 Task: Look for space in Naldurg, India from 12th June, 2023 to 15th June, 2023 for 2 adults in price range Rs.10000 to Rs.15000. Place can be entire place with 1  bedroom having 1 bed and 1 bathroom. Property type can be house, flat, guest house, hotel. Amenities needed are: washing machine. Booking option can be shelf check-in. Required host language is English.
Action: Mouse moved to (425, 68)
Screenshot: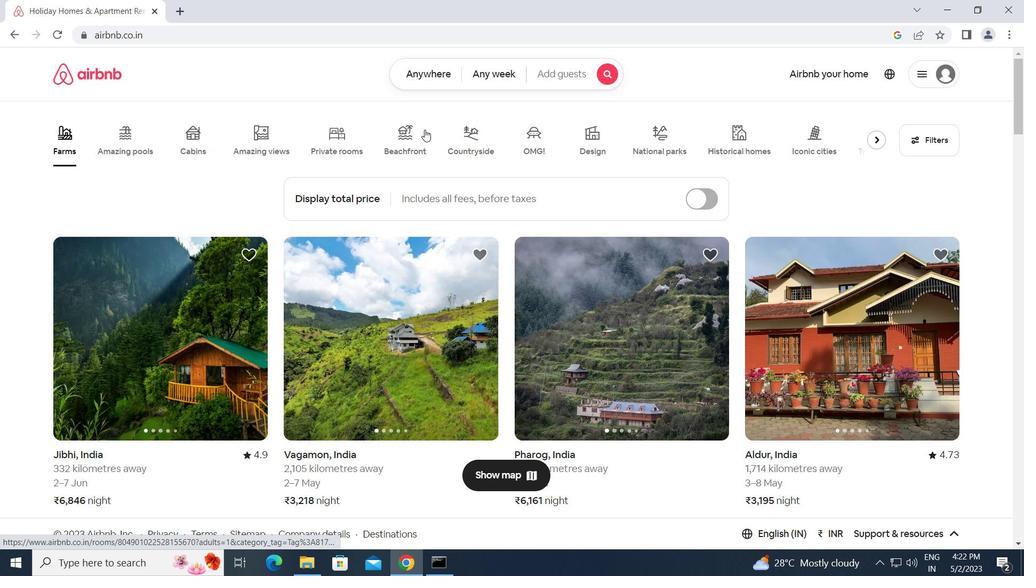 
Action: Mouse pressed left at (425, 68)
Screenshot: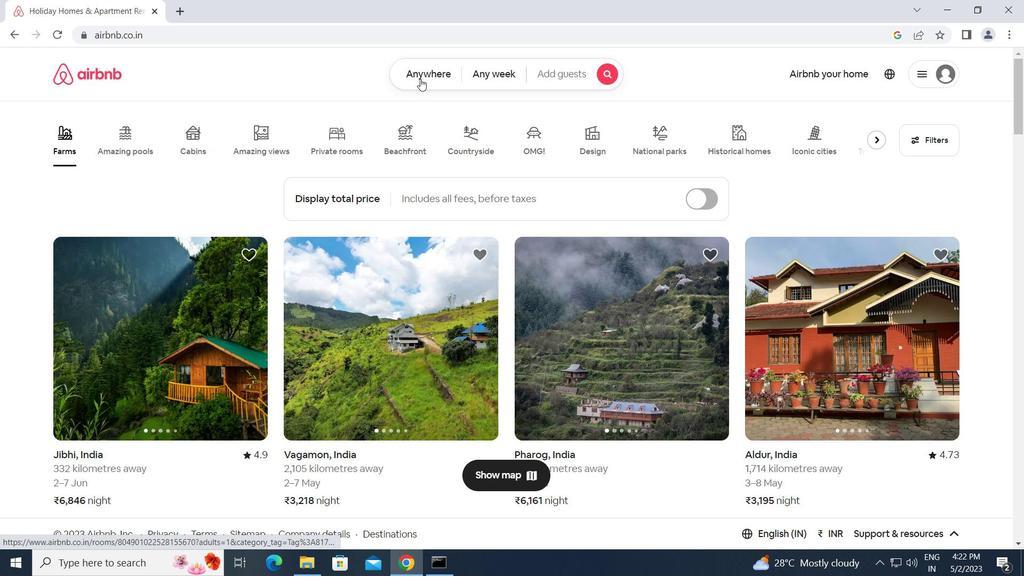 
Action: Mouse moved to (368, 112)
Screenshot: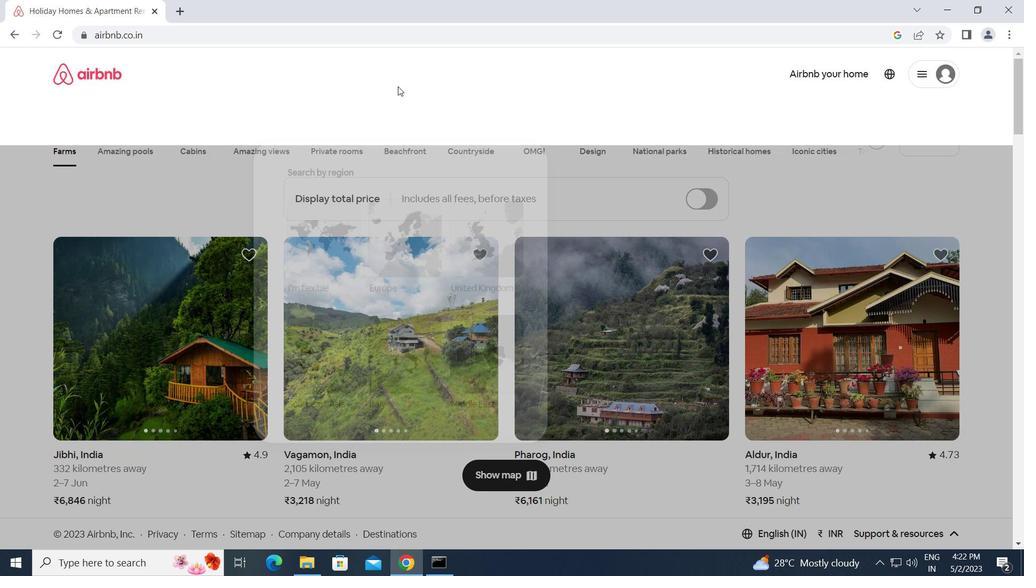 
Action: Mouse pressed left at (368, 112)
Screenshot: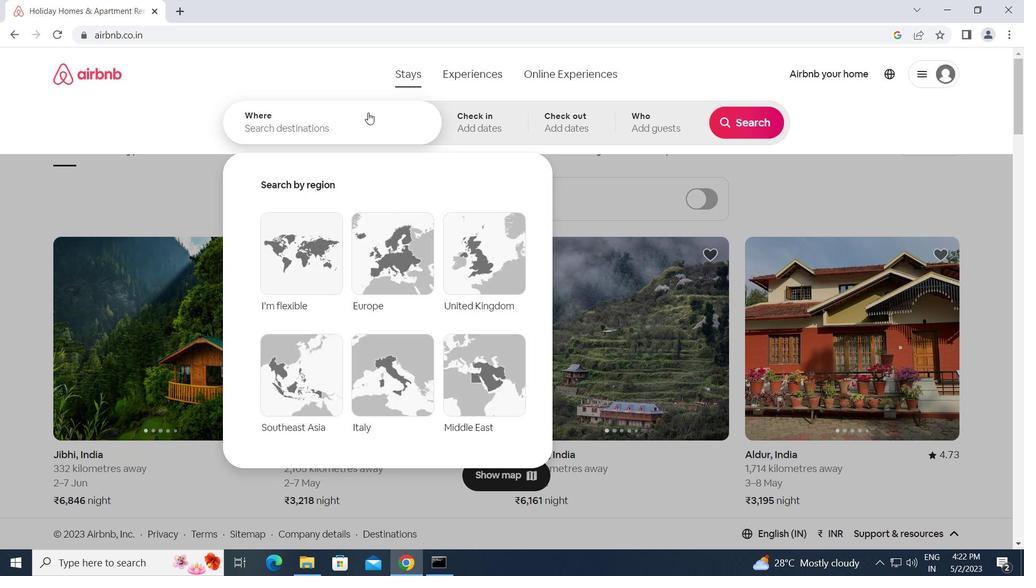 
Action: Mouse moved to (368, 113)
Screenshot: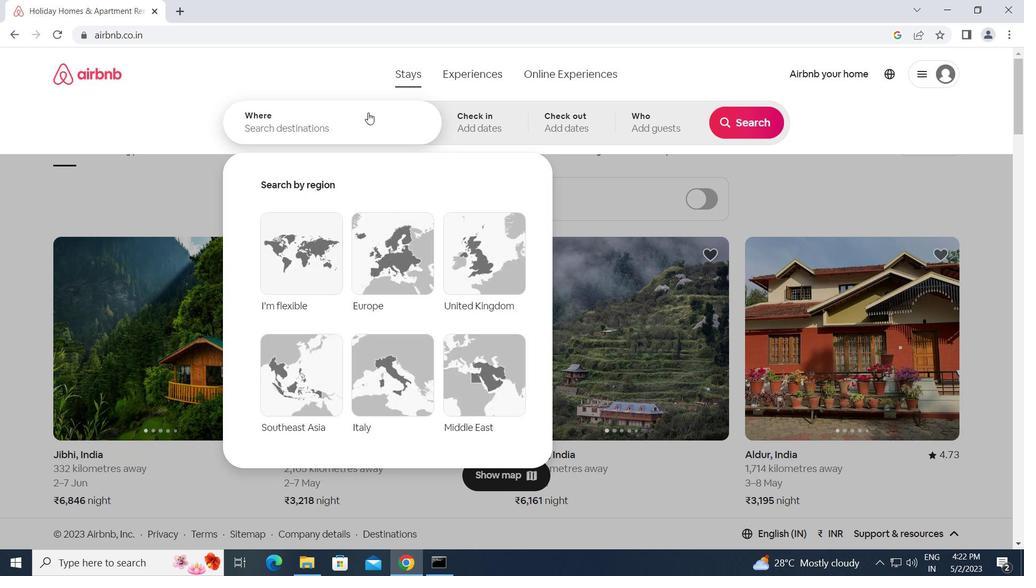 
Action: Key pressed n<Key.caps_lock>aldurg,<Key.space><Key.caps_lock>i<Key.caps_lock>ndia<Key.enter>
Screenshot: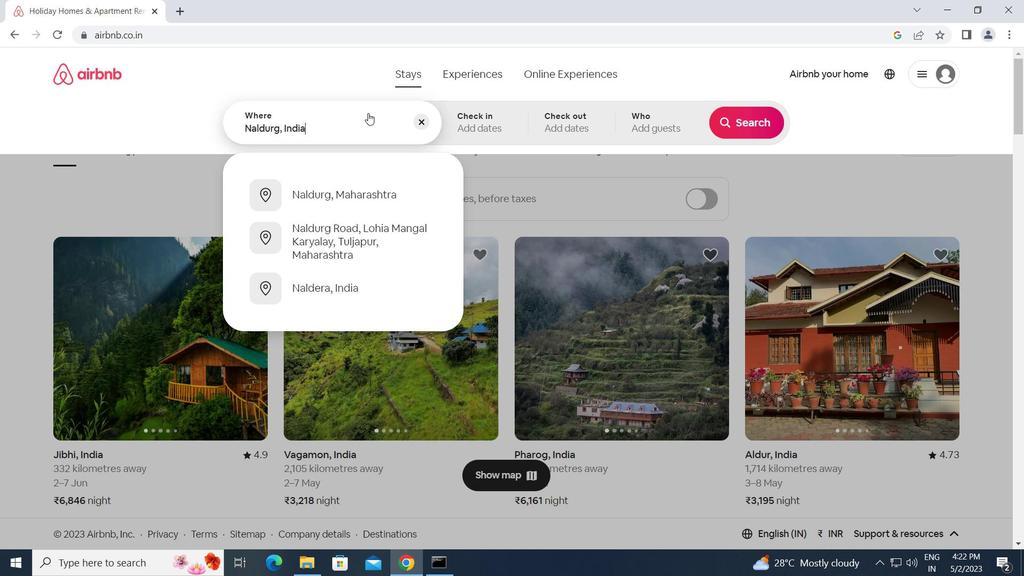 
Action: Mouse moved to (564, 352)
Screenshot: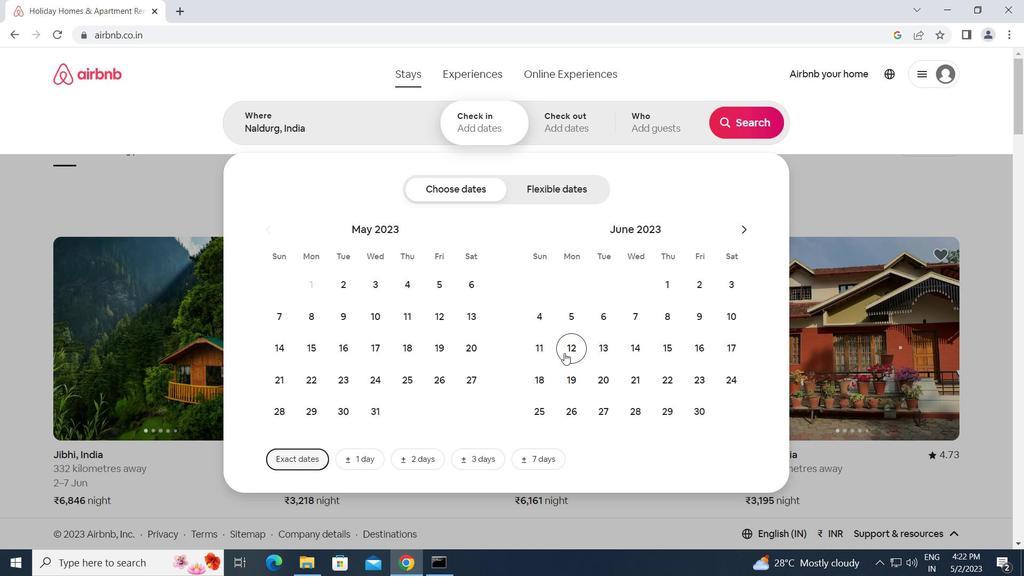 
Action: Mouse pressed left at (564, 352)
Screenshot: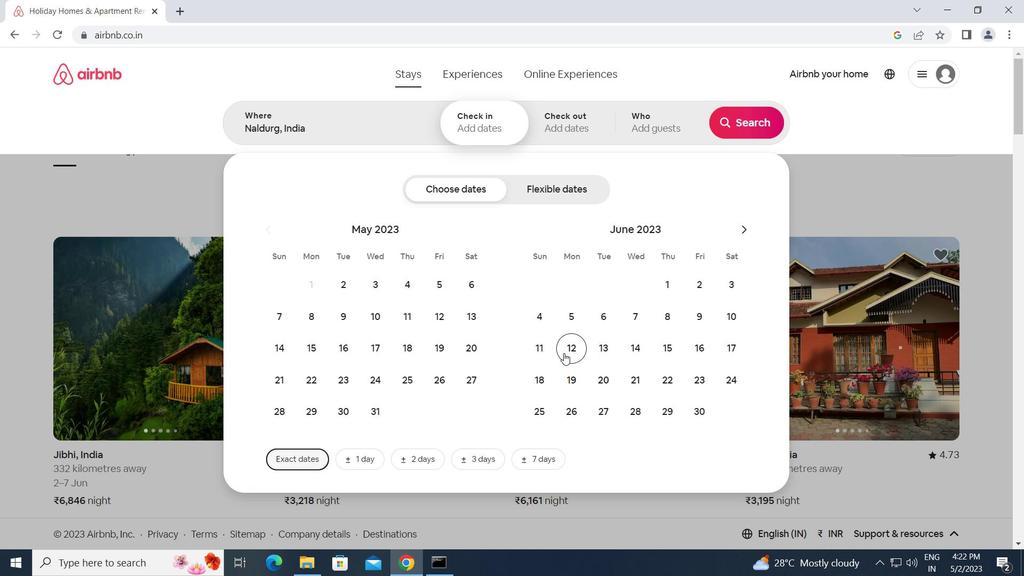 
Action: Mouse moved to (676, 346)
Screenshot: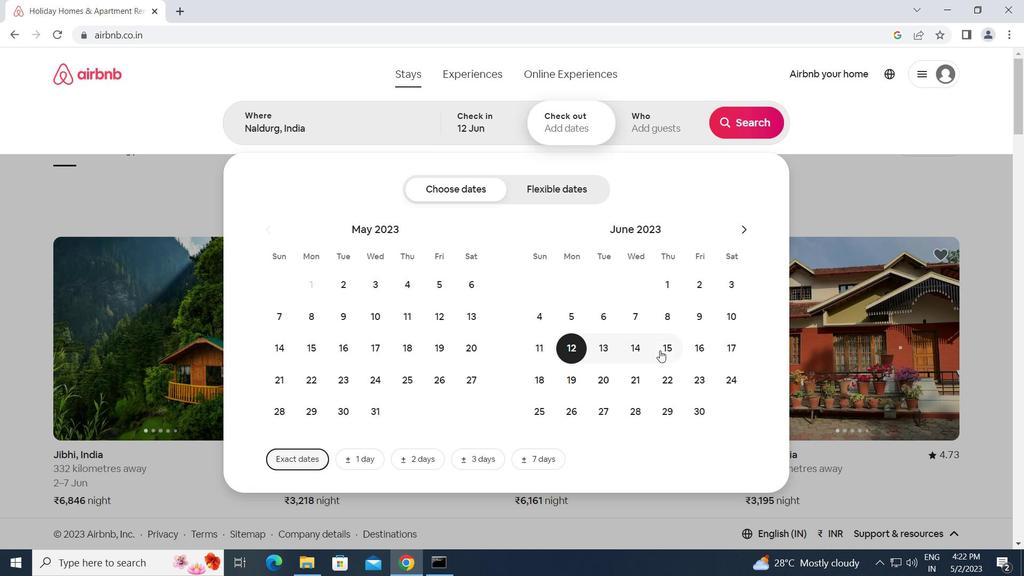 
Action: Mouse pressed left at (676, 346)
Screenshot: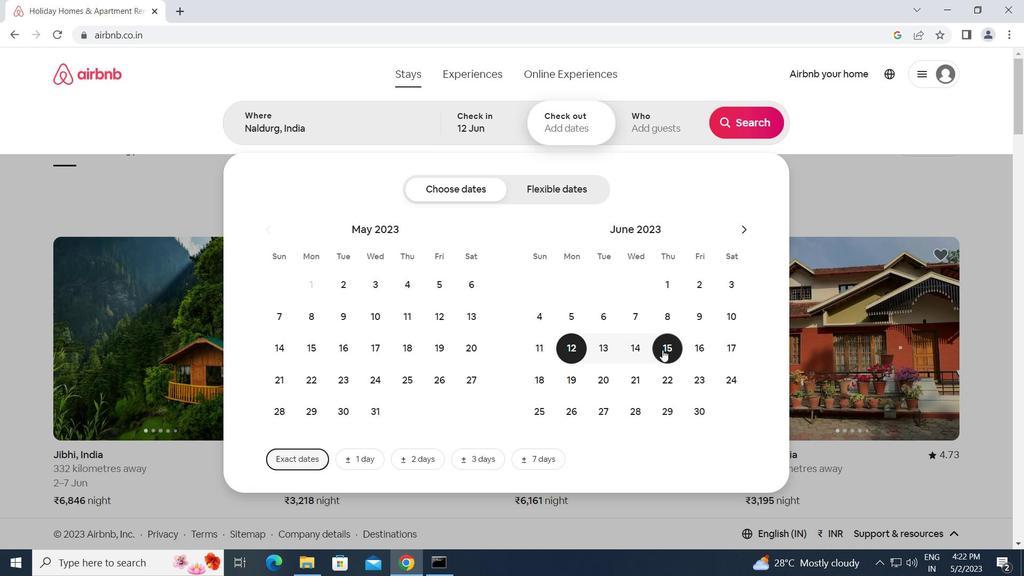 
Action: Mouse moved to (669, 123)
Screenshot: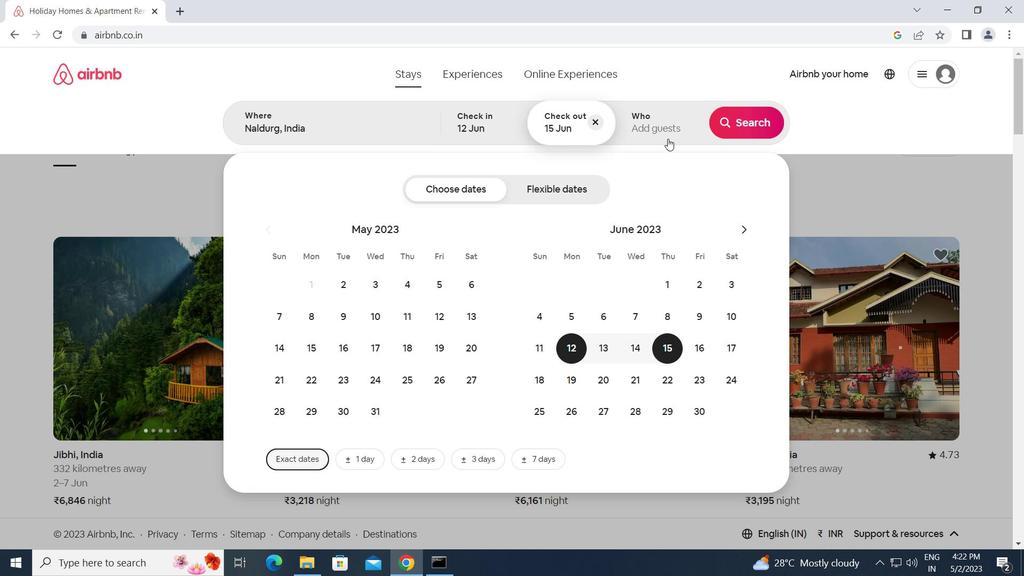 
Action: Mouse pressed left at (669, 123)
Screenshot: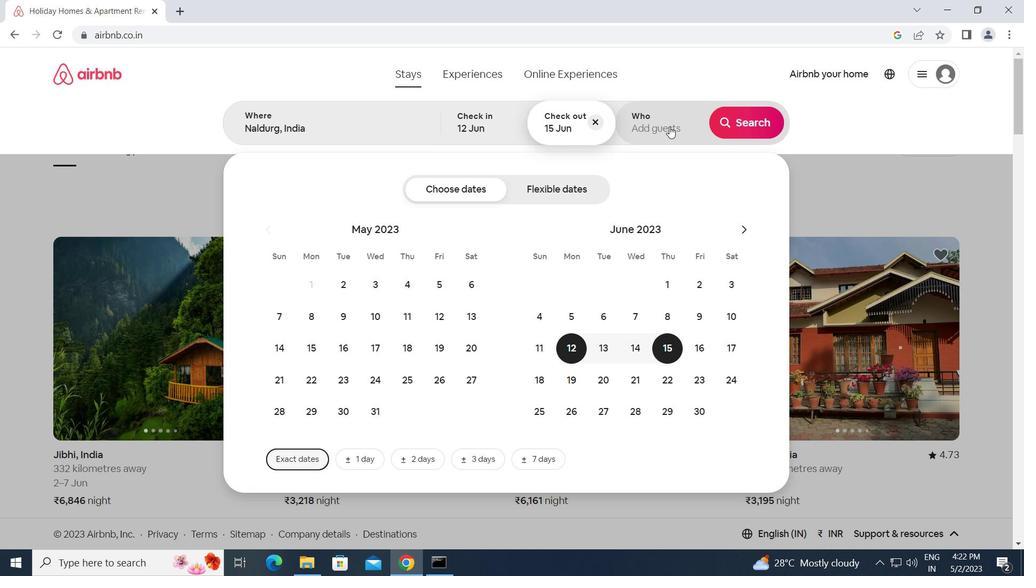 
Action: Mouse moved to (757, 195)
Screenshot: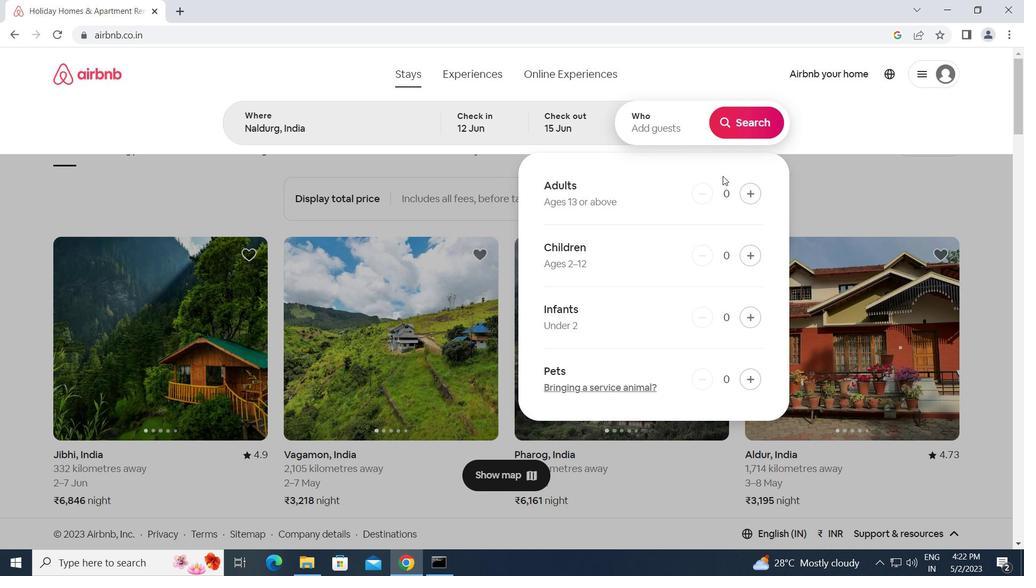 
Action: Mouse pressed left at (757, 195)
Screenshot: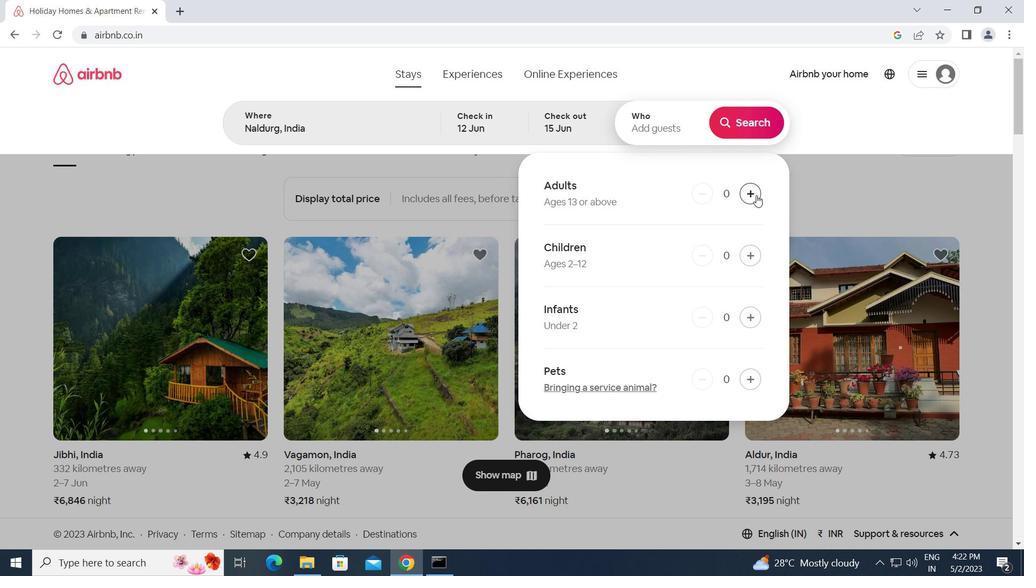 
Action: Mouse pressed left at (757, 195)
Screenshot: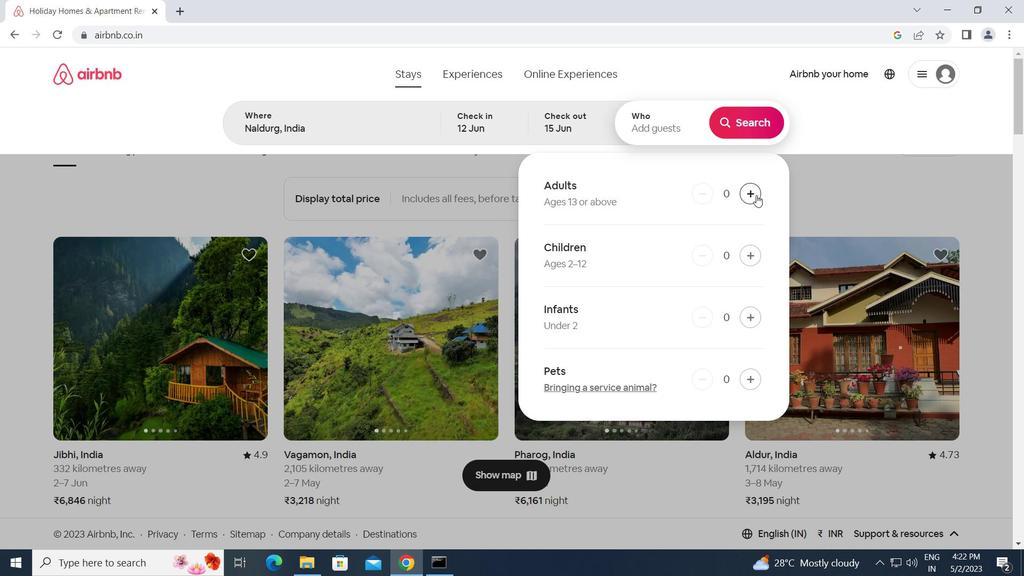 
Action: Mouse moved to (755, 109)
Screenshot: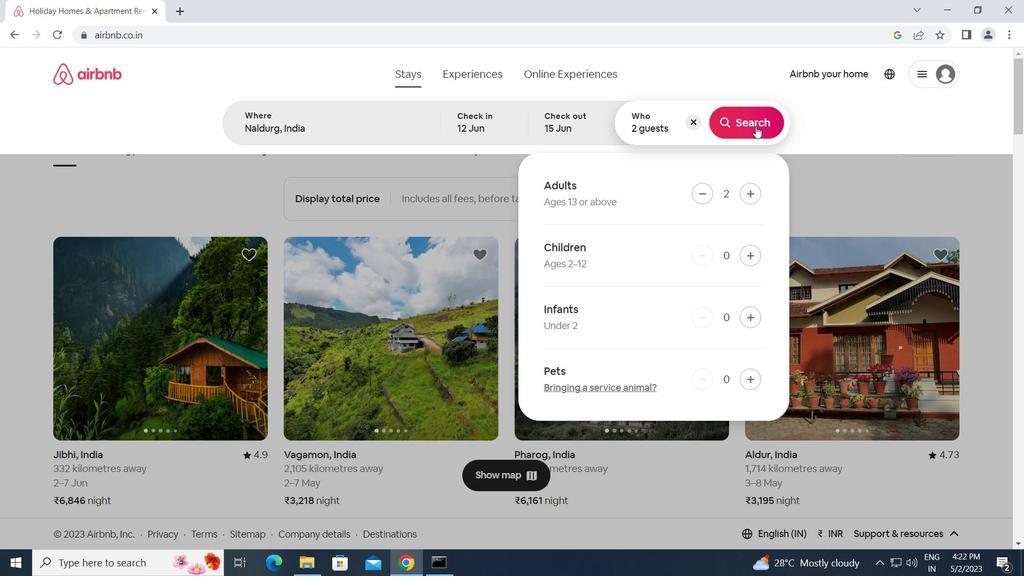 
Action: Mouse pressed left at (755, 109)
Screenshot: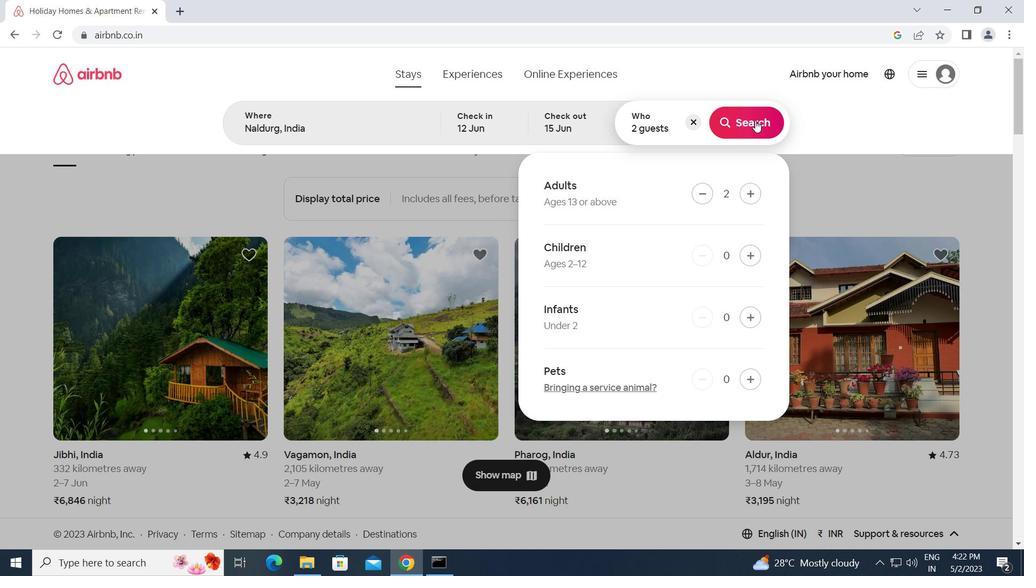 
Action: Mouse moved to (947, 120)
Screenshot: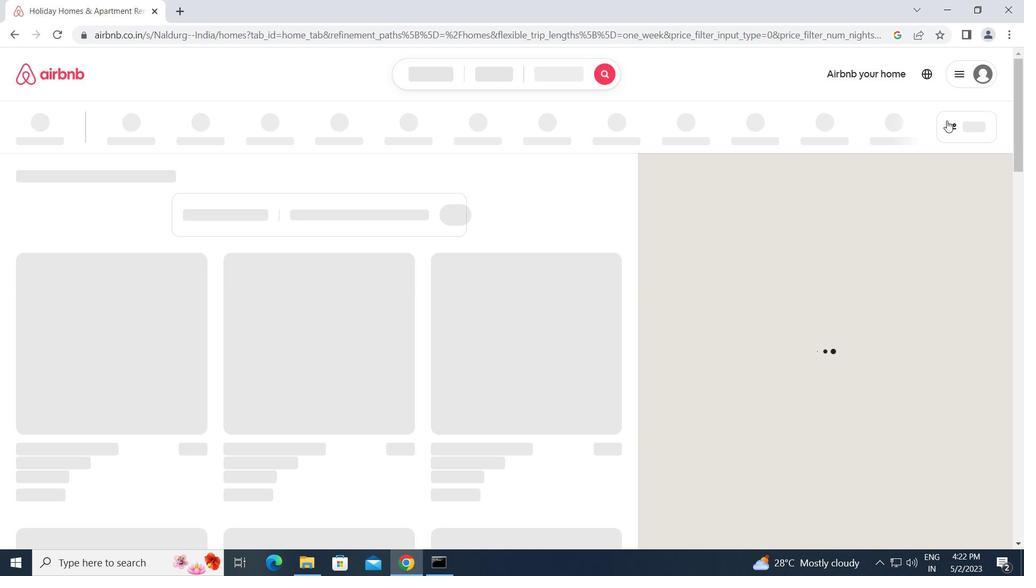 
Action: Mouse pressed left at (947, 120)
Screenshot: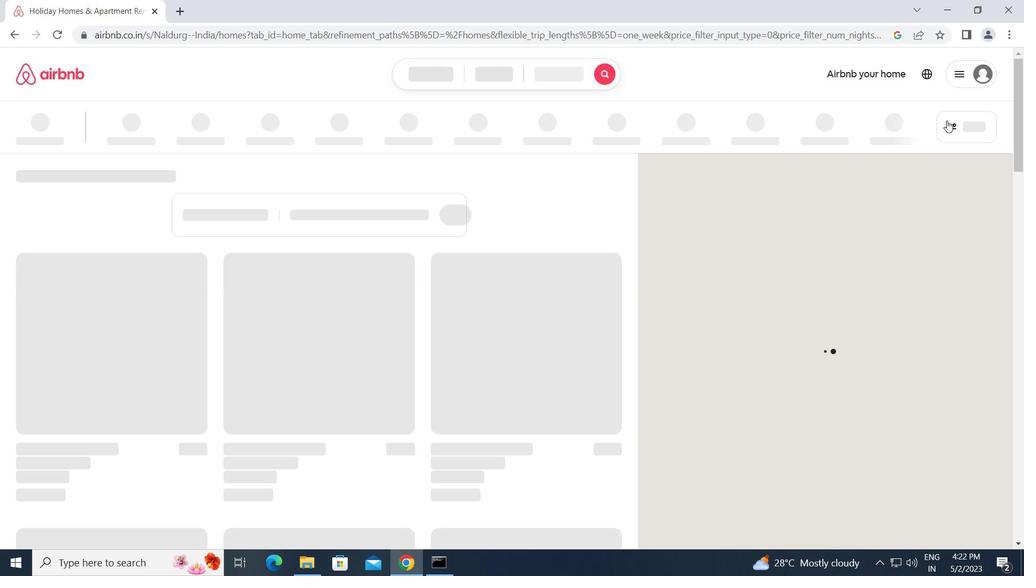 
Action: Mouse moved to (331, 298)
Screenshot: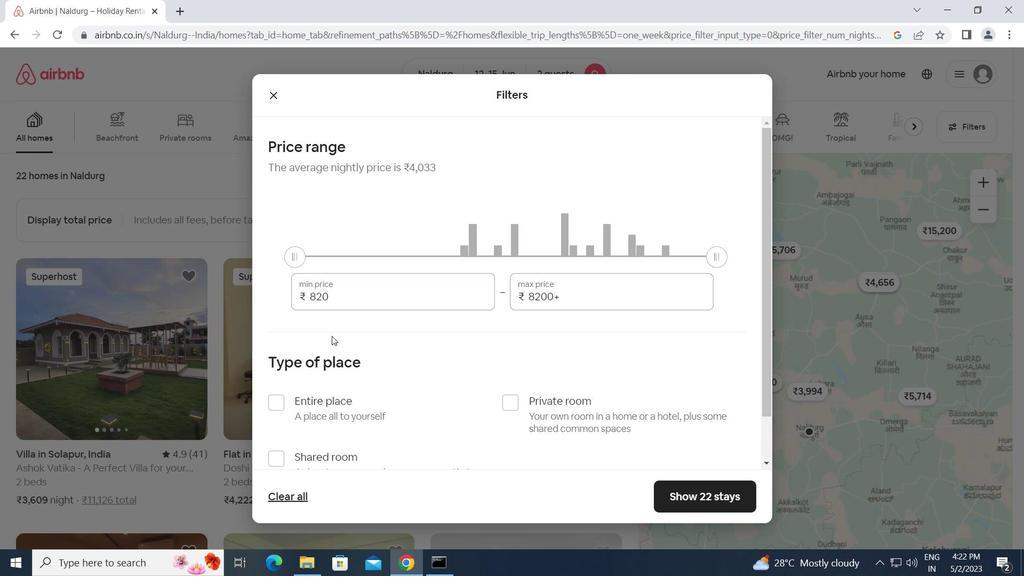 
Action: Mouse pressed left at (331, 298)
Screenshot: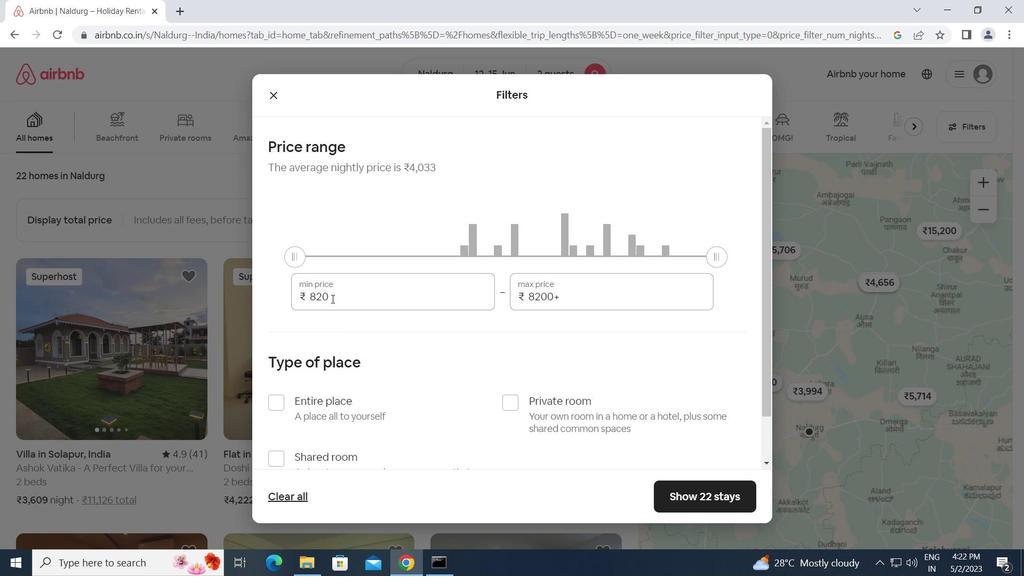 
Action: Mouse moved to (285, 299)
Screenshot: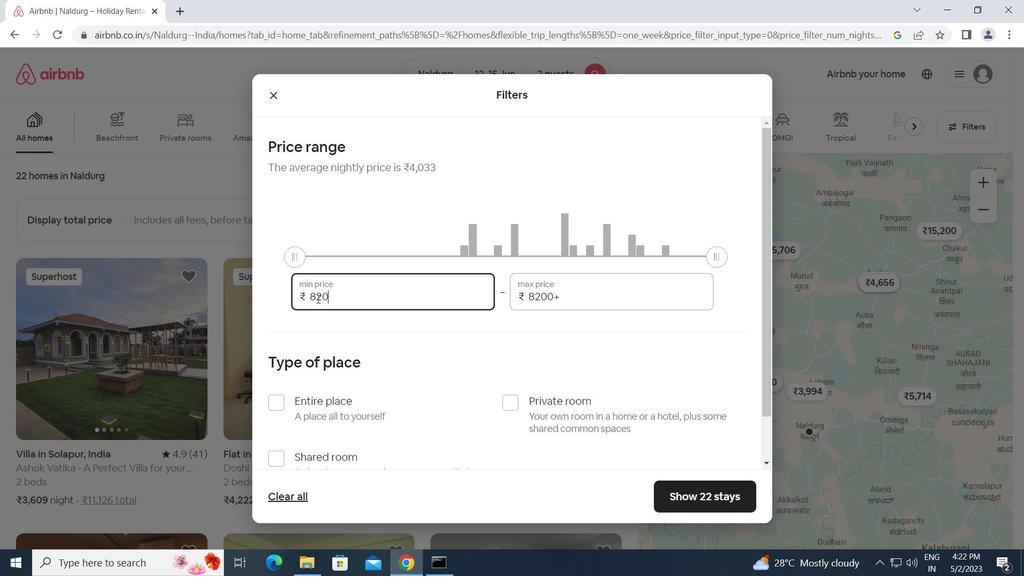 
Action: Key pressed 10000<Key.tab>15000
Screenshot: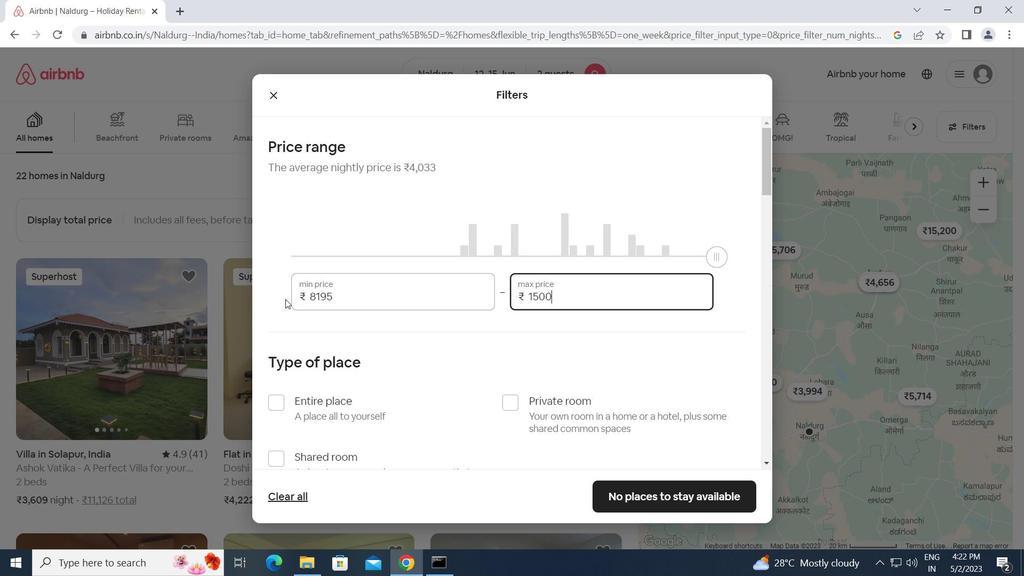 
Action: Mouse moved to (275, 400)
Screenshot: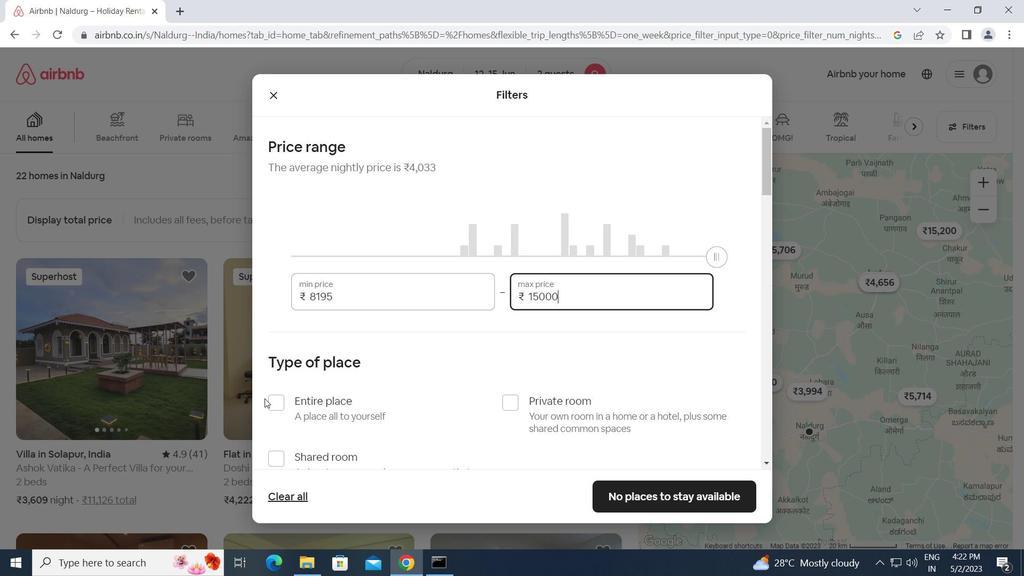 
Action: Mouse pressed left at (275, 400)
Screenshot: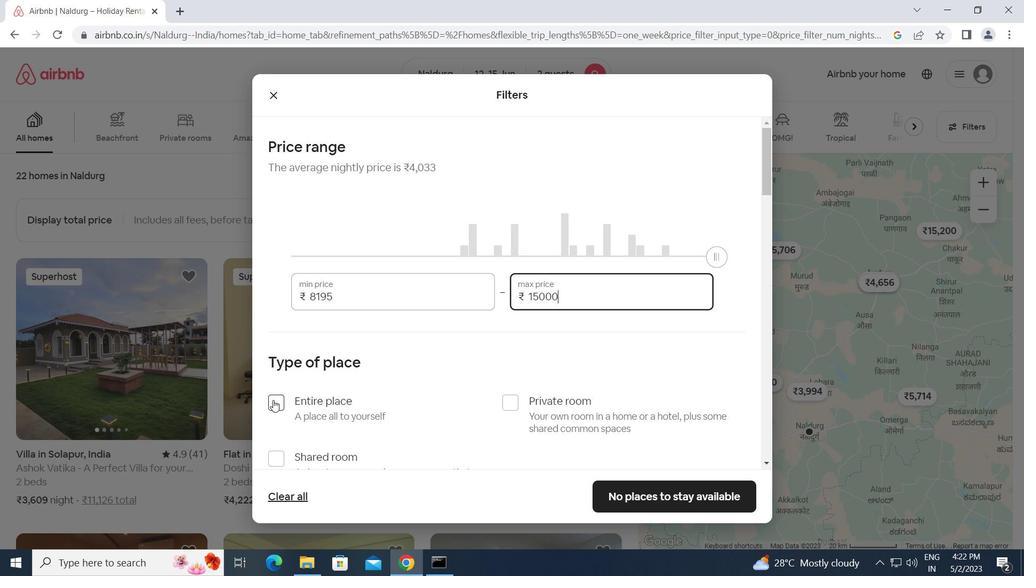 
Action: Mouse moved to (382, 391)
Screenshot: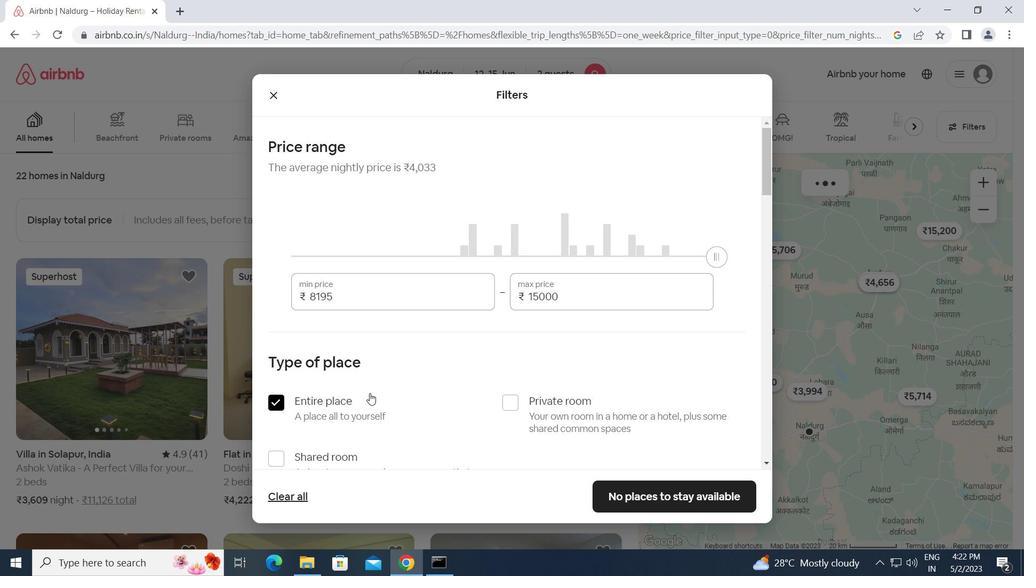 
Action: Mouse scrolled (382, 391) with delta (0, 0)
Screenshot: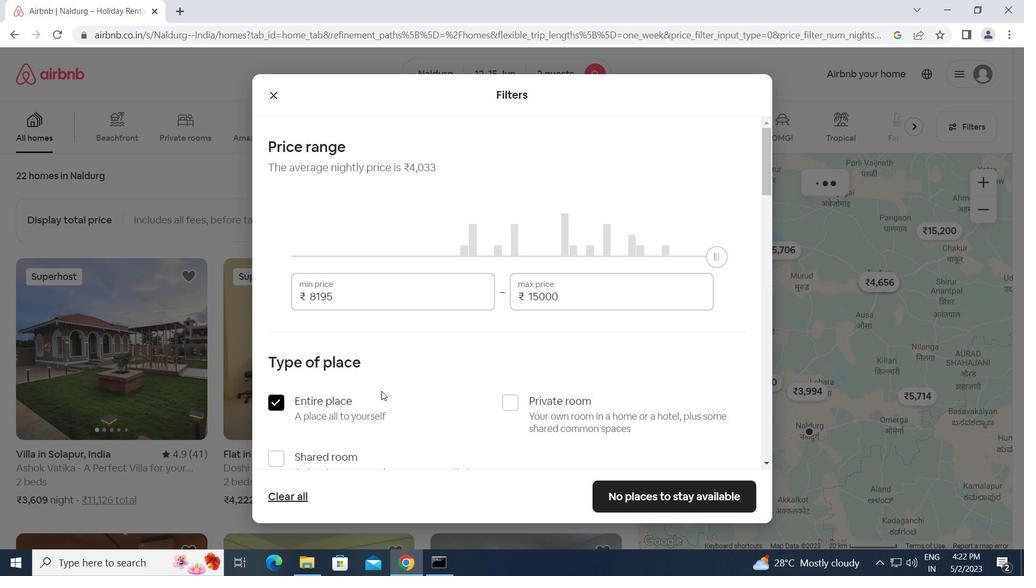 
Action: Mouse scrolled (382, 391) with delta (0, 0)
Screenshot: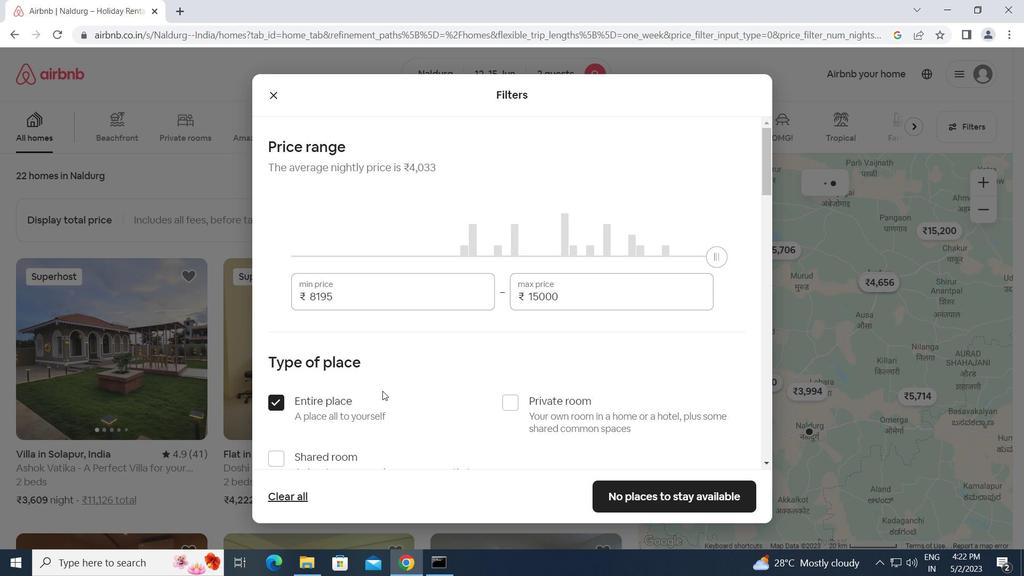 
Action: Mouse moved to (478, 353)
Screenshot: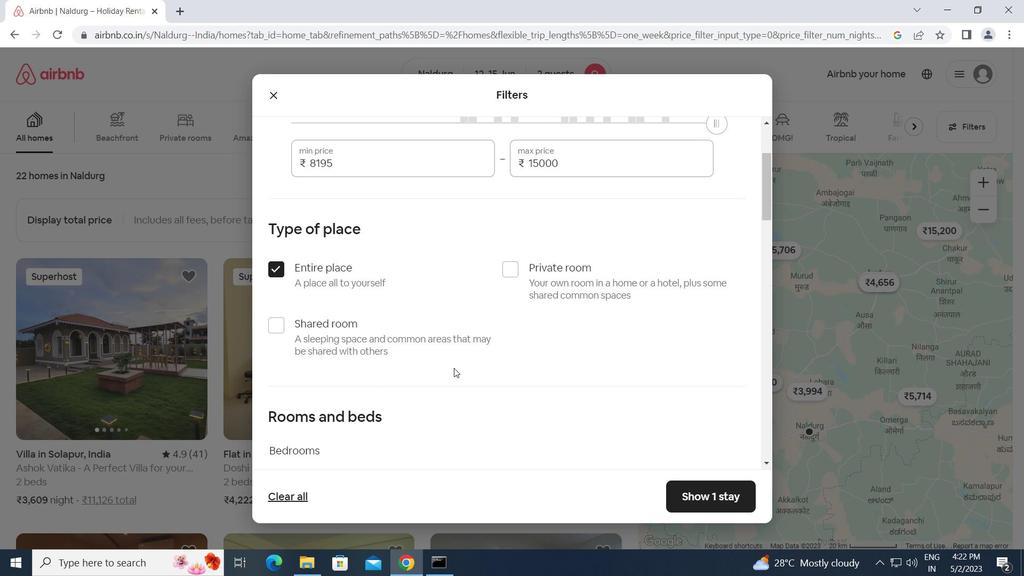 
Action: Mouse scrolled (478, 352) with delta (0, 0)
Screenshot: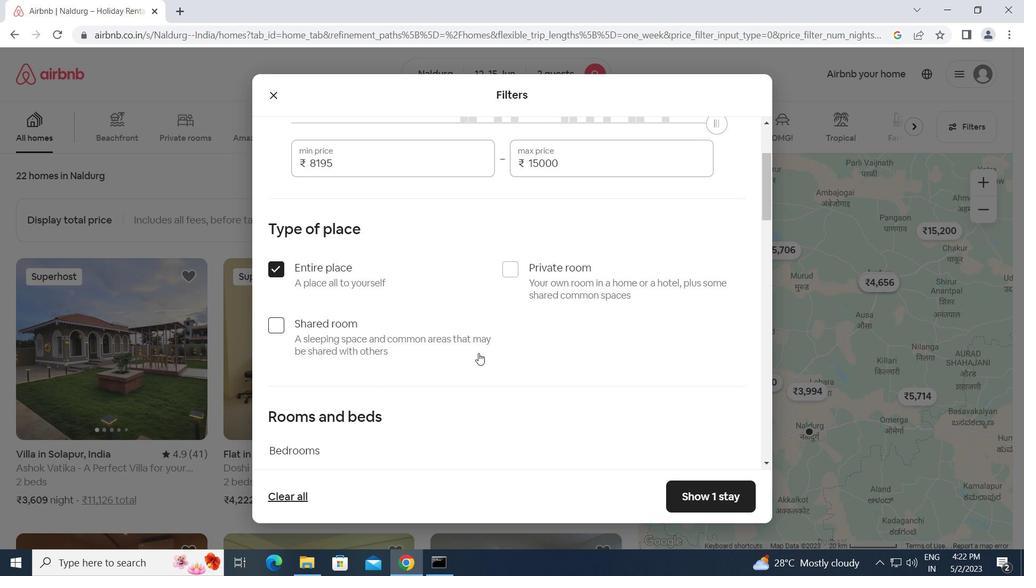 
Action: Mouse scrolled (478, 352) with delta (0, 0)
Screenshot: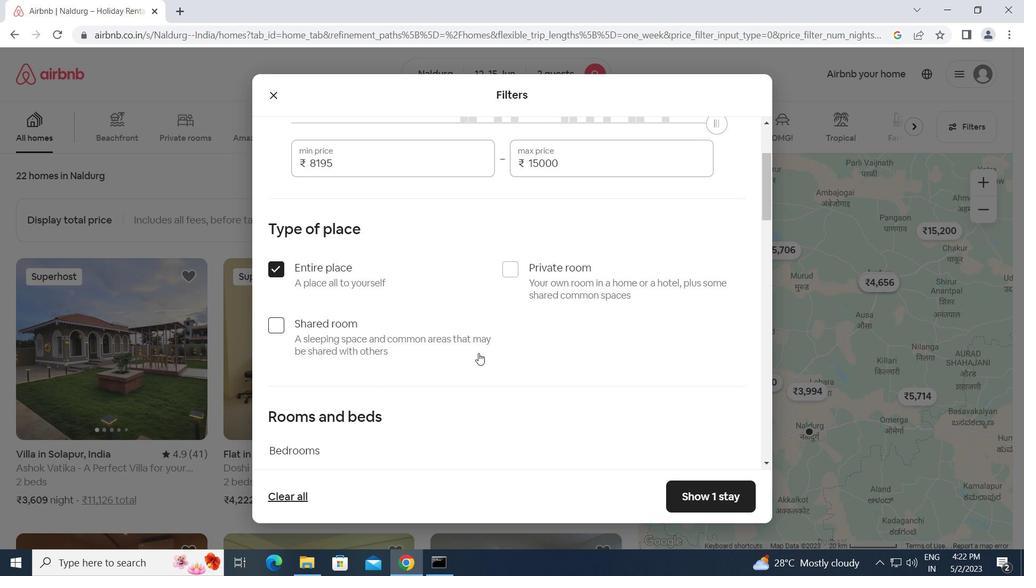 
Action: Mouse scrolled (478, 352) with delta (0, 0)
Screenshot: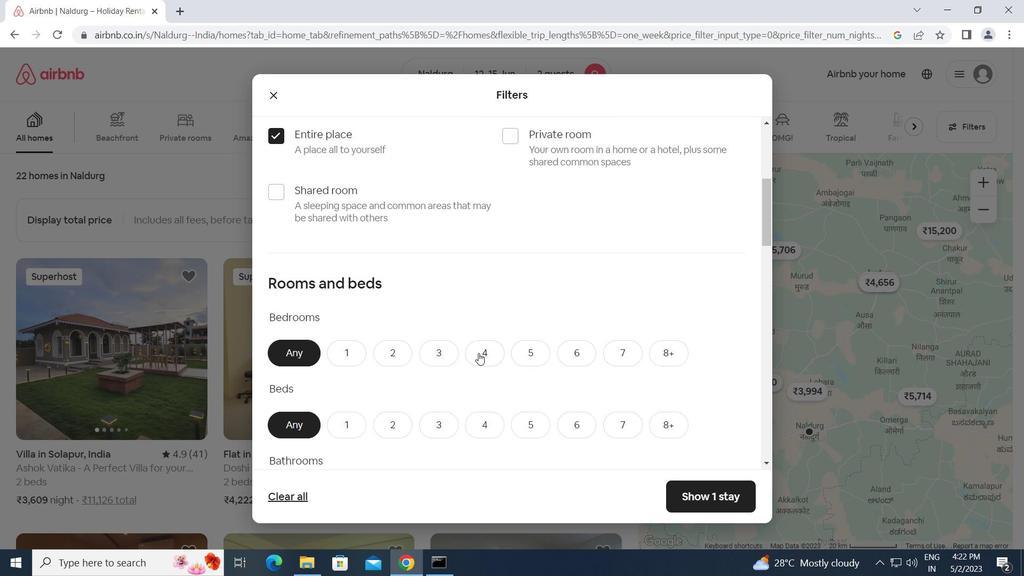 
Action: Mouse moved to (342, 281)
Screenshot: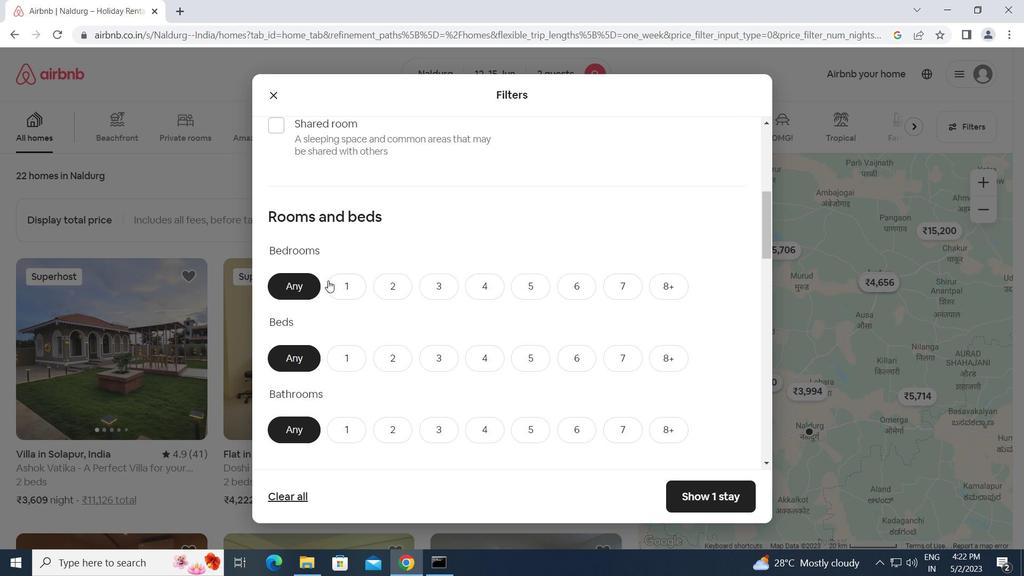 
Action: Mouse pressed left at (342, 281)
Screenshot: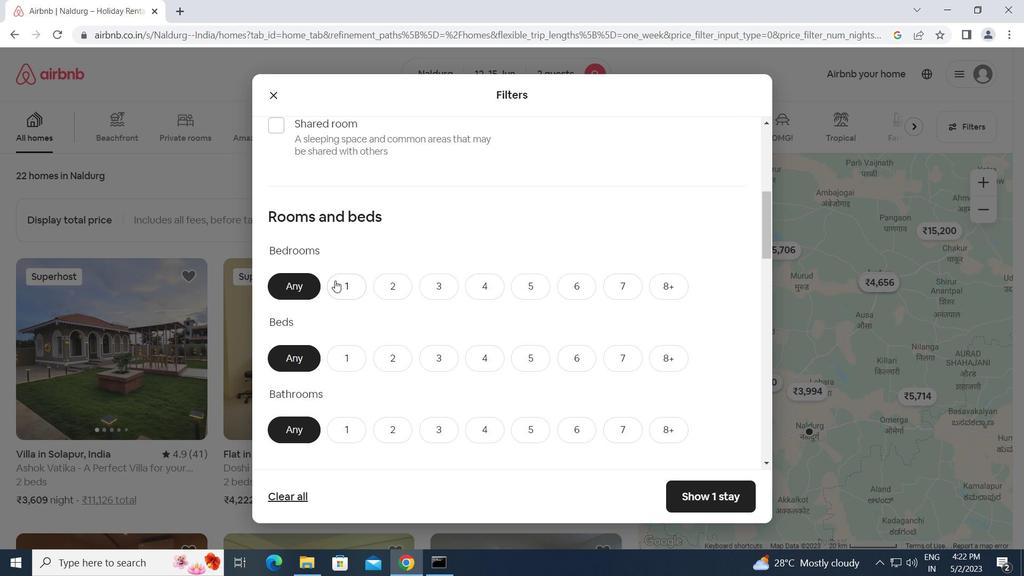 
Action: Mouse moved to (341, 350)
Screenshot: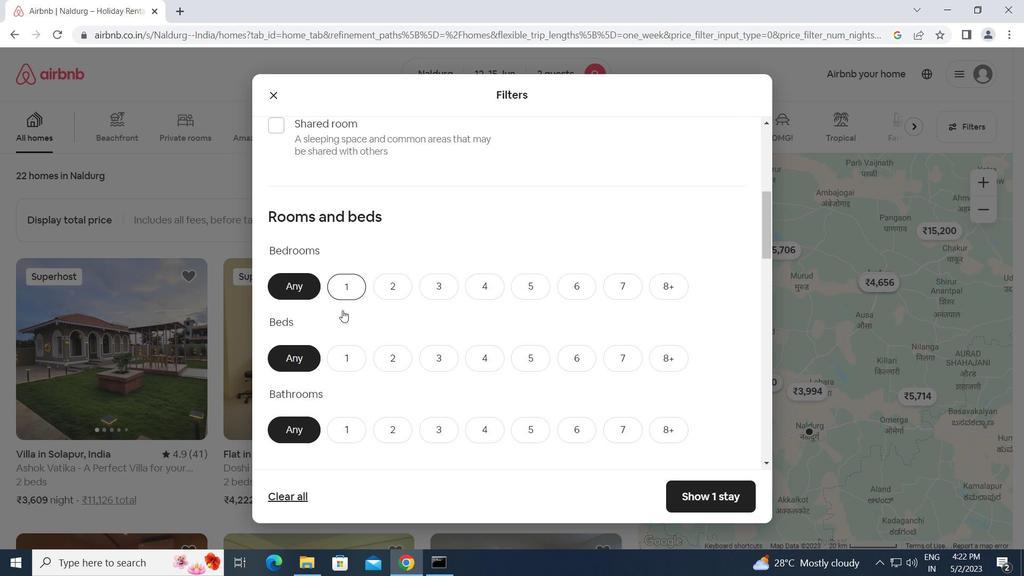 
Action: Mouse pressed left at (341, 350)
Screenshot: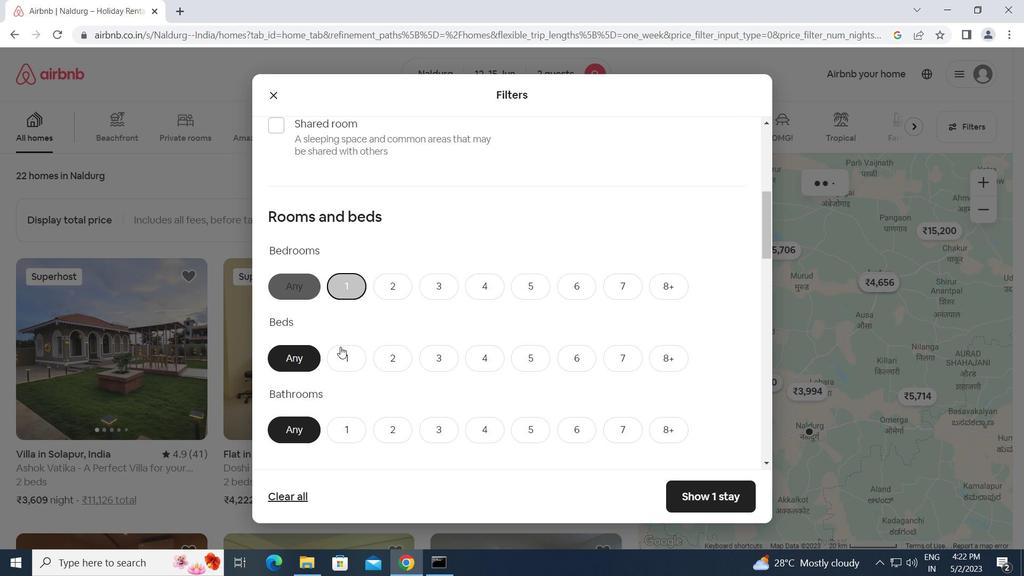 
Action: Mouse moved to (346, 428)
Screenshot: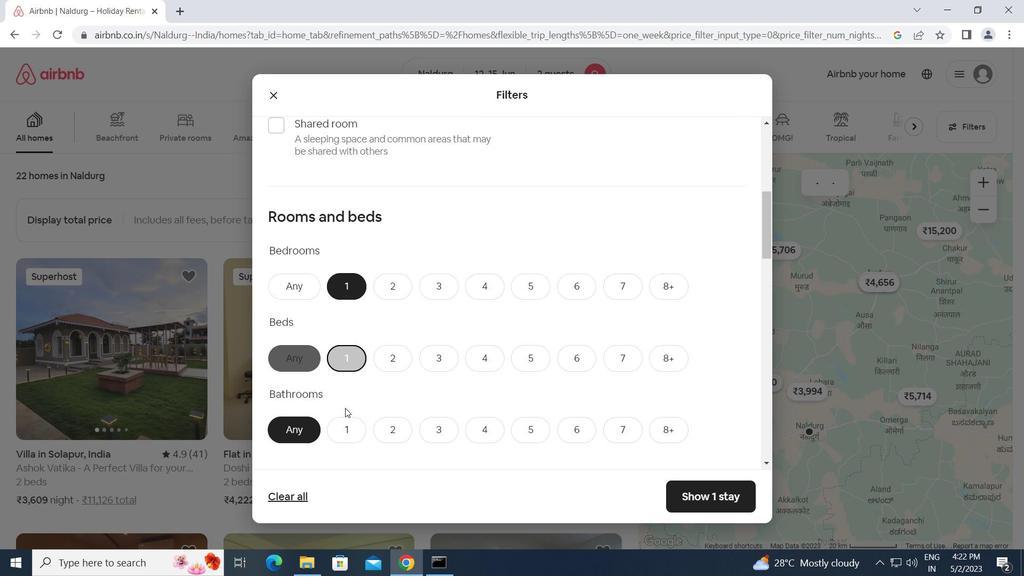 
Action: Mouse pressed left at (346, 428)
Screenshot: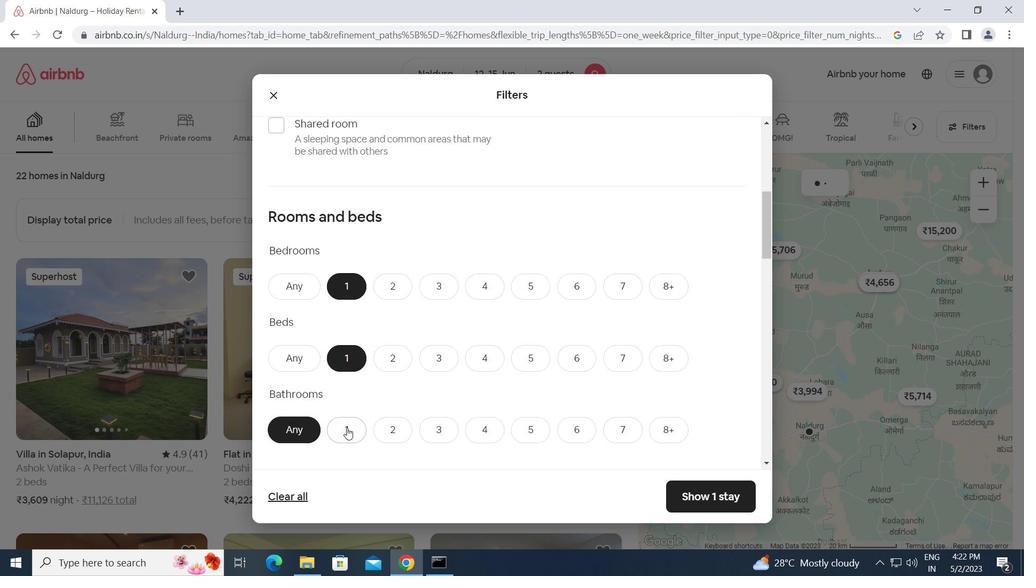 
Action: Mouse moved to (494, 394)
Screenshot: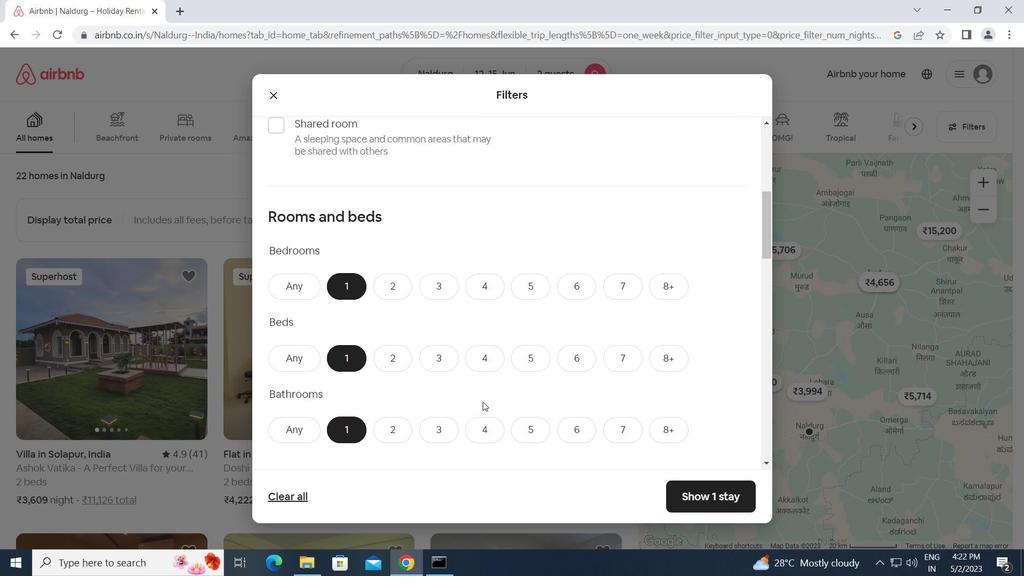 
Action: Mouse scrolled (494, 393) with delta (0, 0)
Screenshot: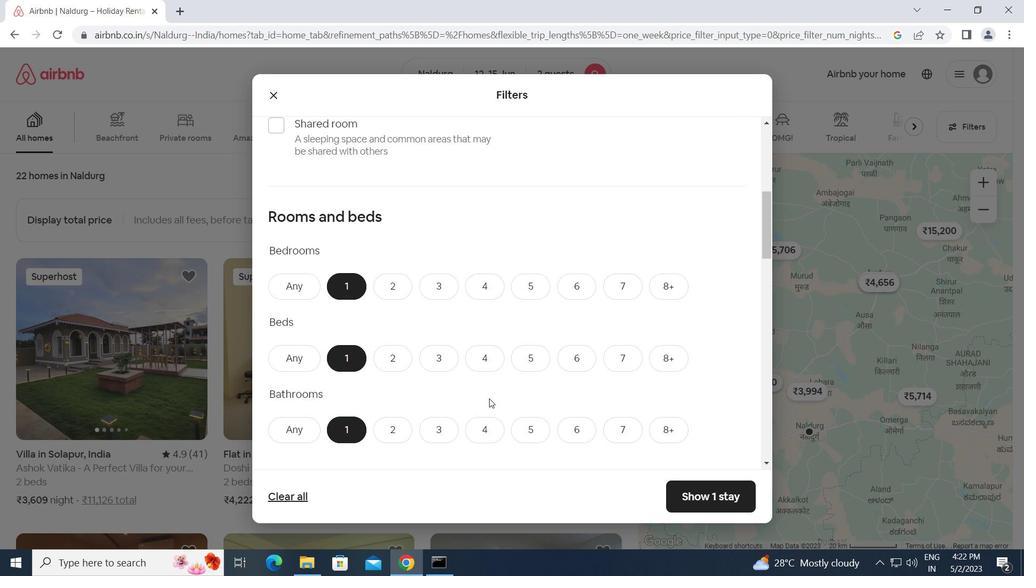 
Action: Mouse moved to (410, 423)
Screenshot: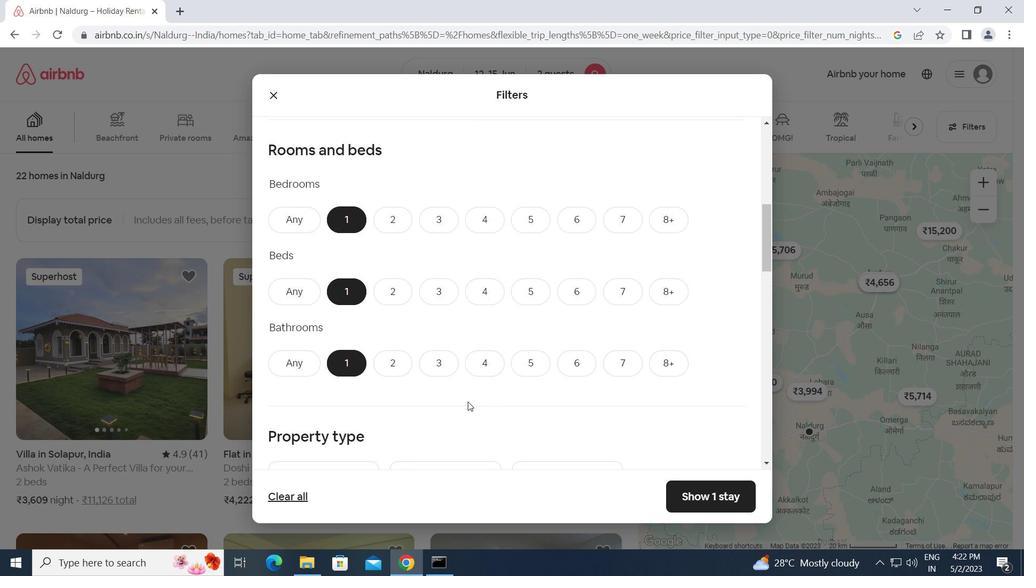 
Action: Mouse scrolled (410, 422) with delta (0, 0)
Screenshot: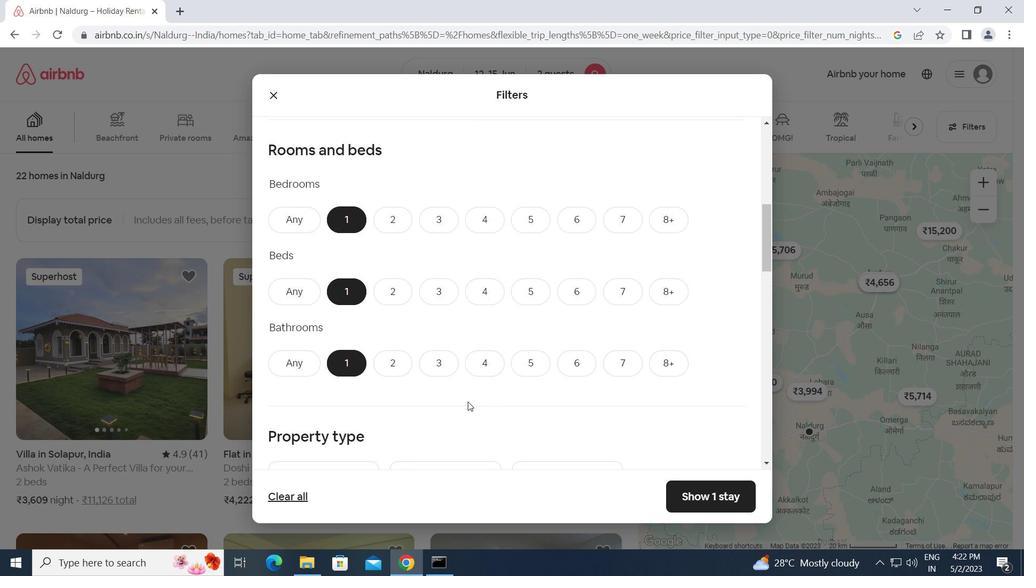 
Action: Mouse scrolled (410, 422) with delta (0, 0)
Screenshot: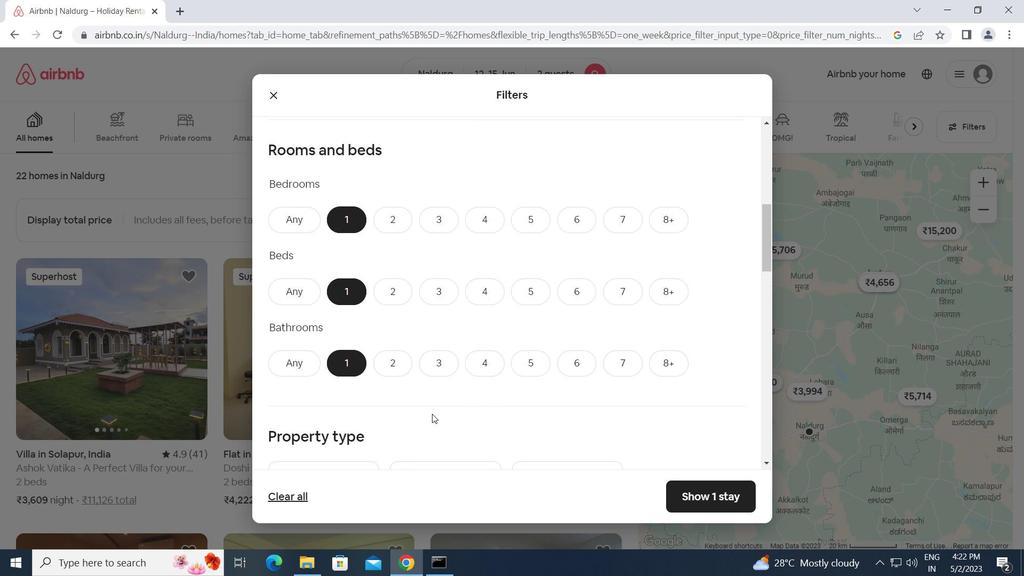 
Action: Mouse moved to (335, 370)
Screenshot: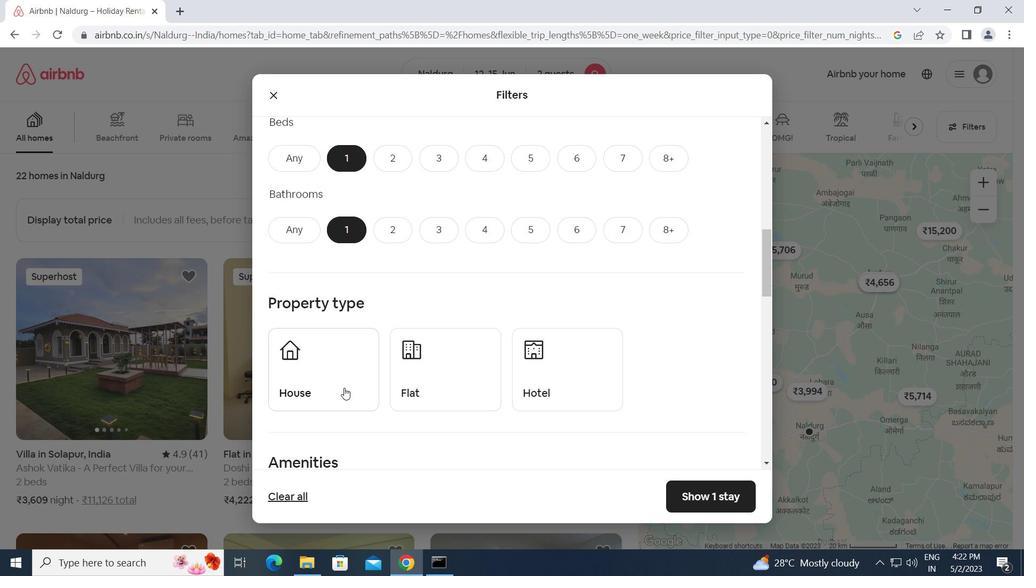 
Action: Mouse pressed left at (335, 370)
Screenshot: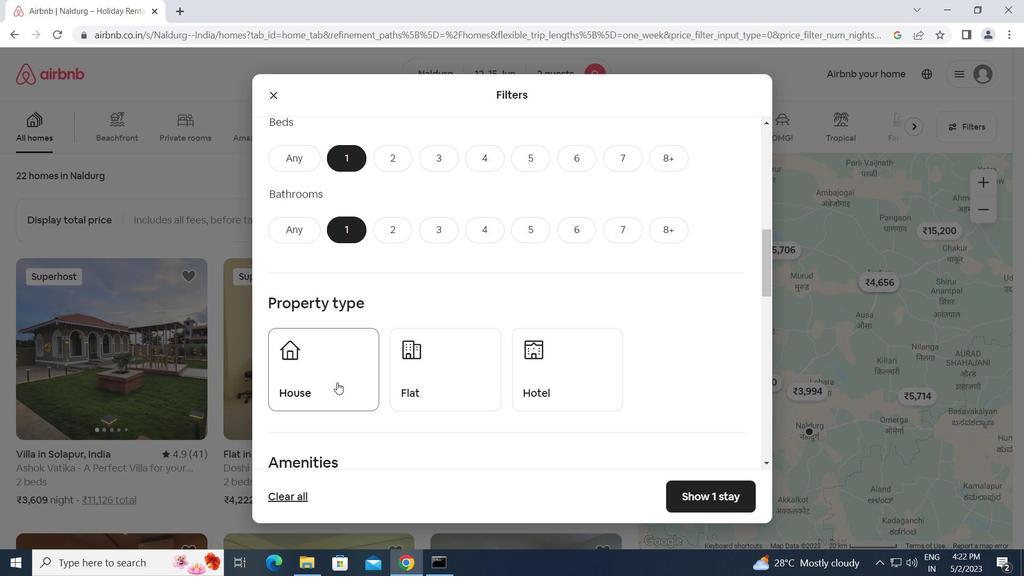 
Action: Mouse moved to (446, 375)
Screenshot: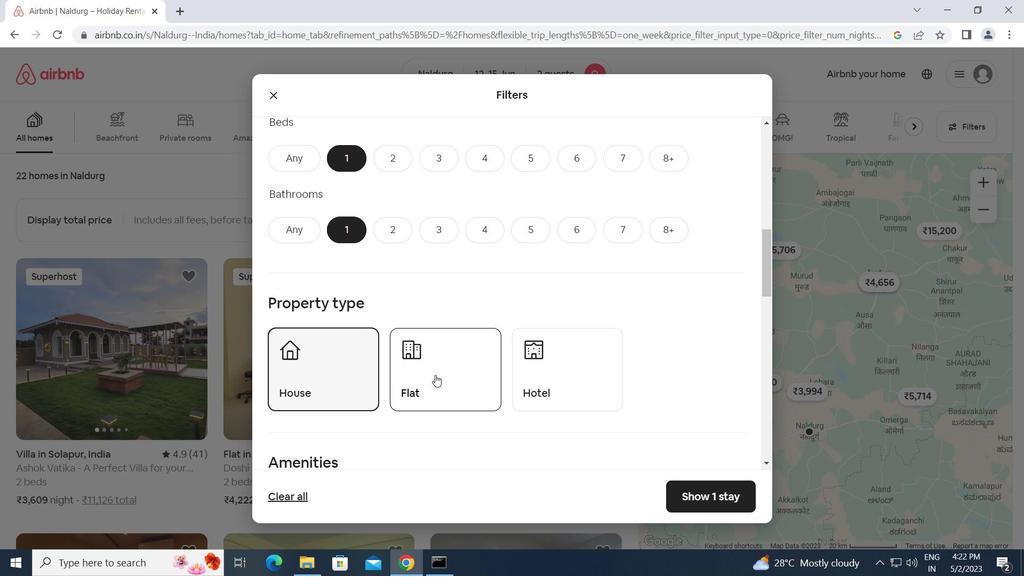 
Action: Mouse pressed left at (446, 375)
Screenshot: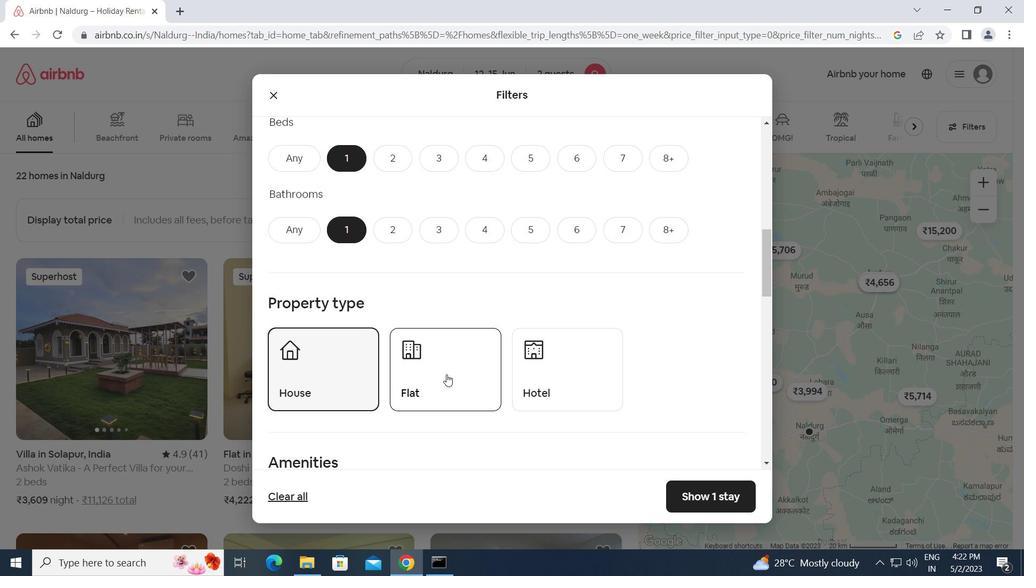 
Action: Mouse moved to (555, 375)
Screenshot: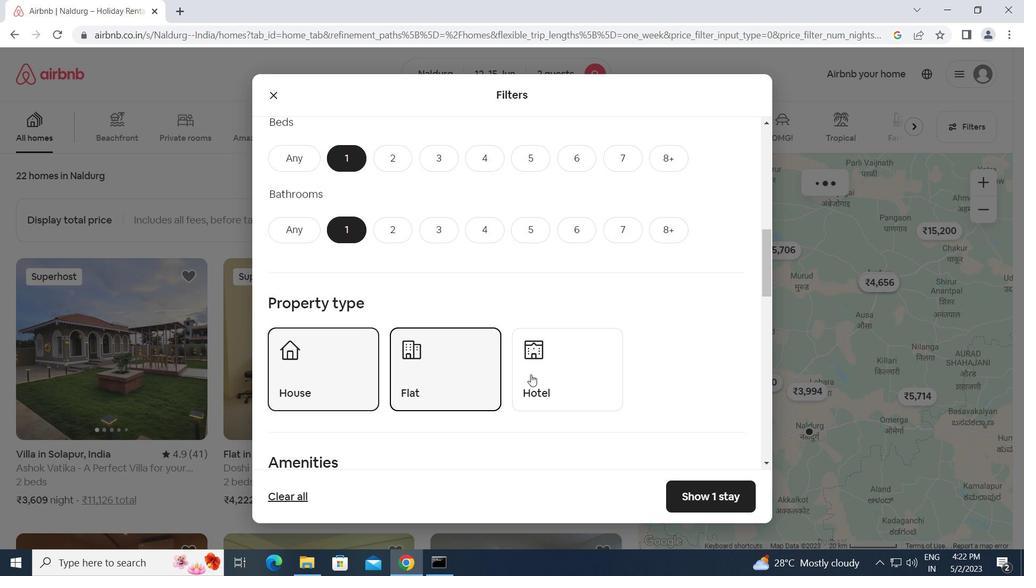 
Action: Mouse pressed left at (555, 375)
Screenshot: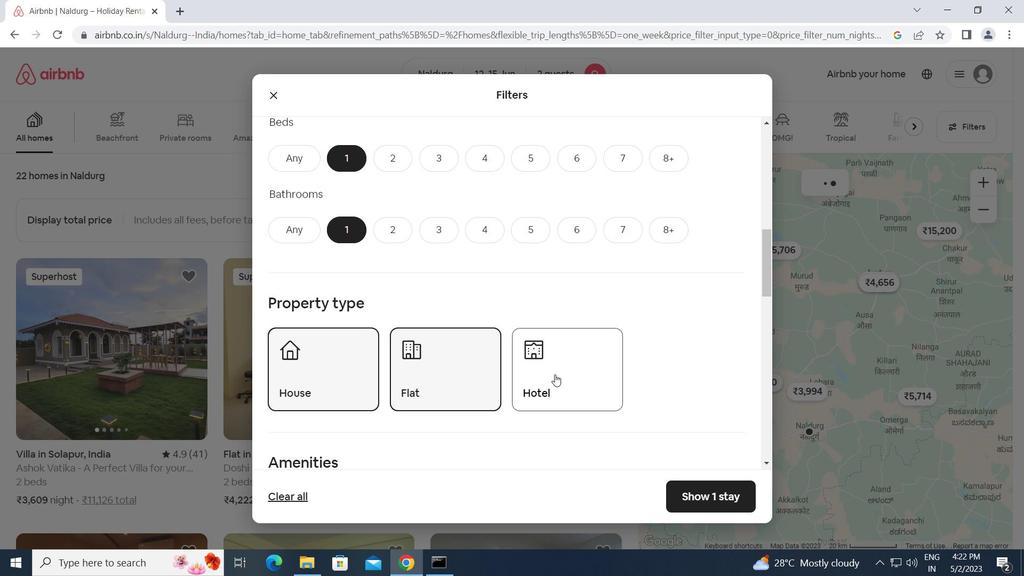 
Action: Mouse moved to (465, 405)
Screenshot: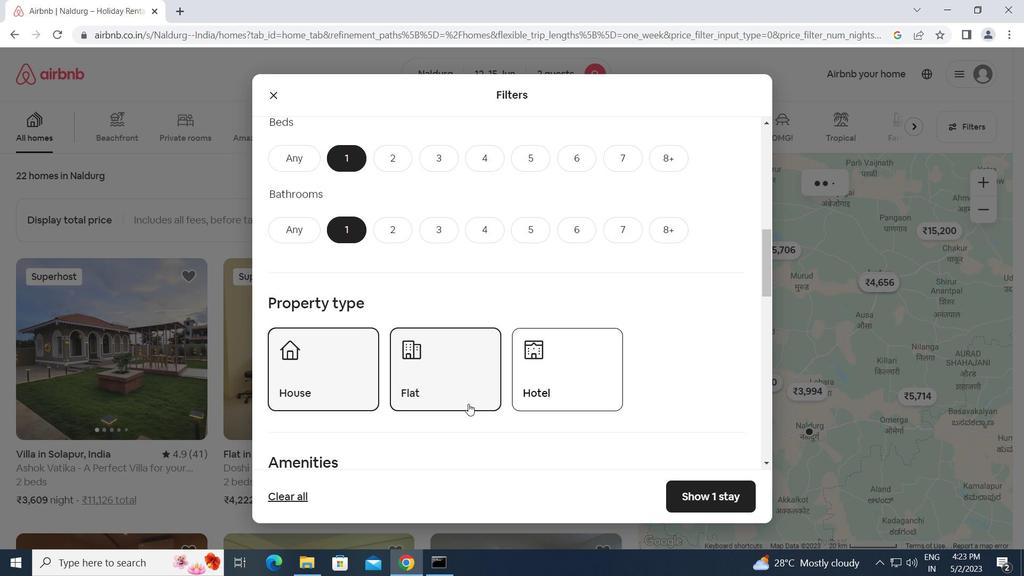 
Action: Mouse scrolled (465, 405) with delta (0, 0)
Screenshot: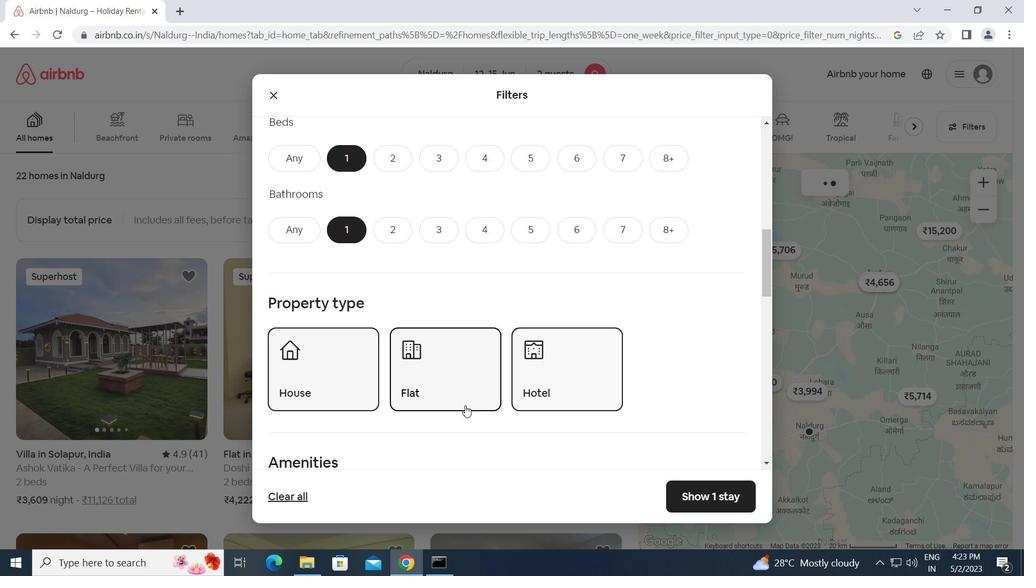
Action: Mouse scrolled (465, 405) with delta (0, 0)
Screenshot: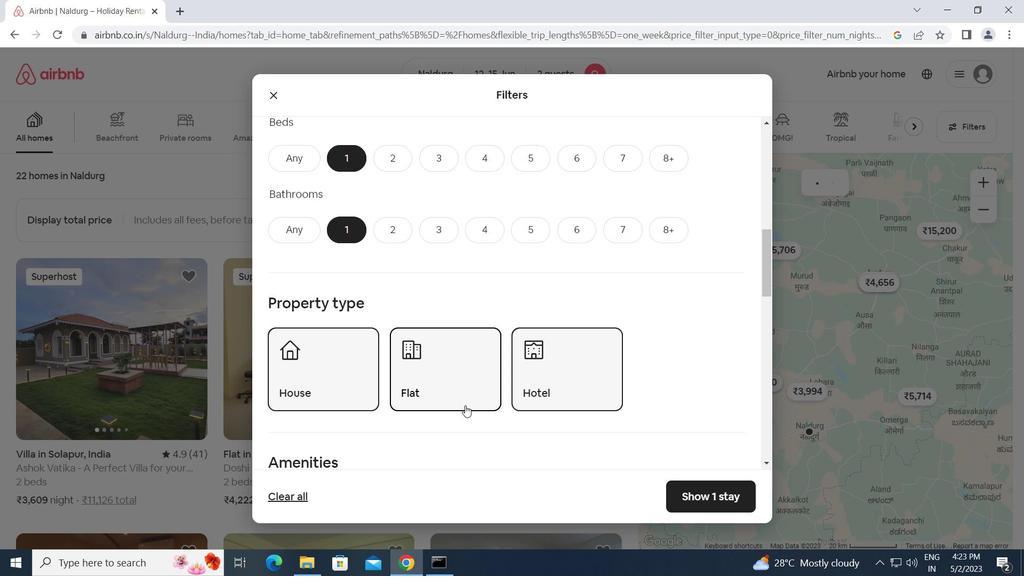 
Action: Mouse scrolled (465, 405) with delta (0, 0)
Screenshot: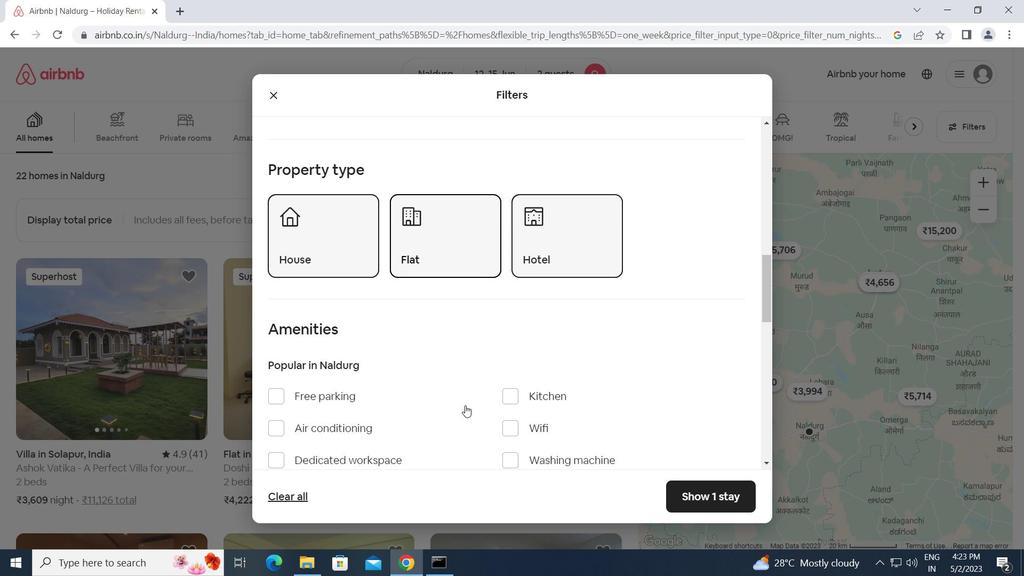 
Action: Mouse scrolled (465, 405) with delta (0, 0)
Screenshot: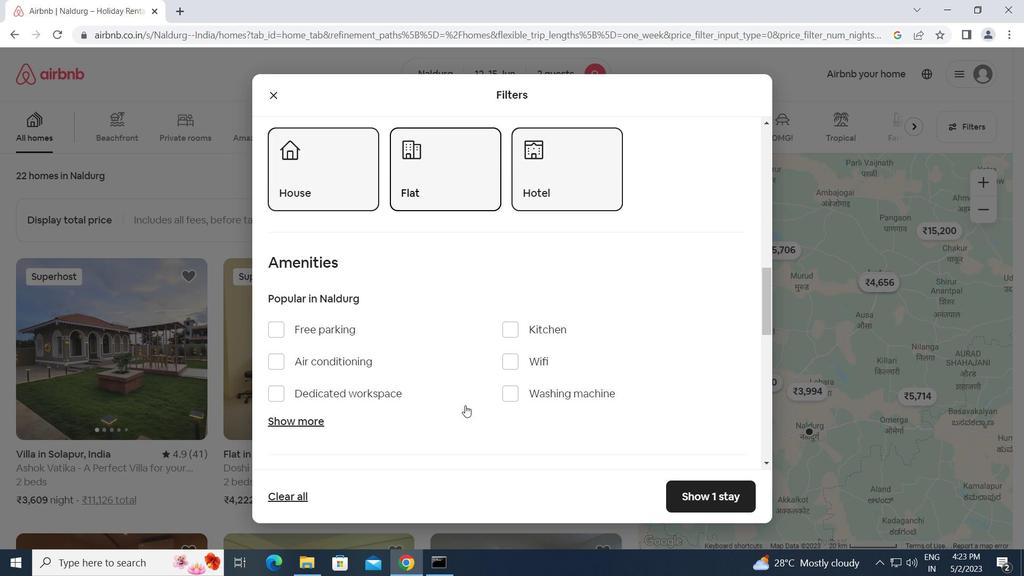 
Action: Mouse scrolled (465, 405) with delta (0, 0)
Screenshot: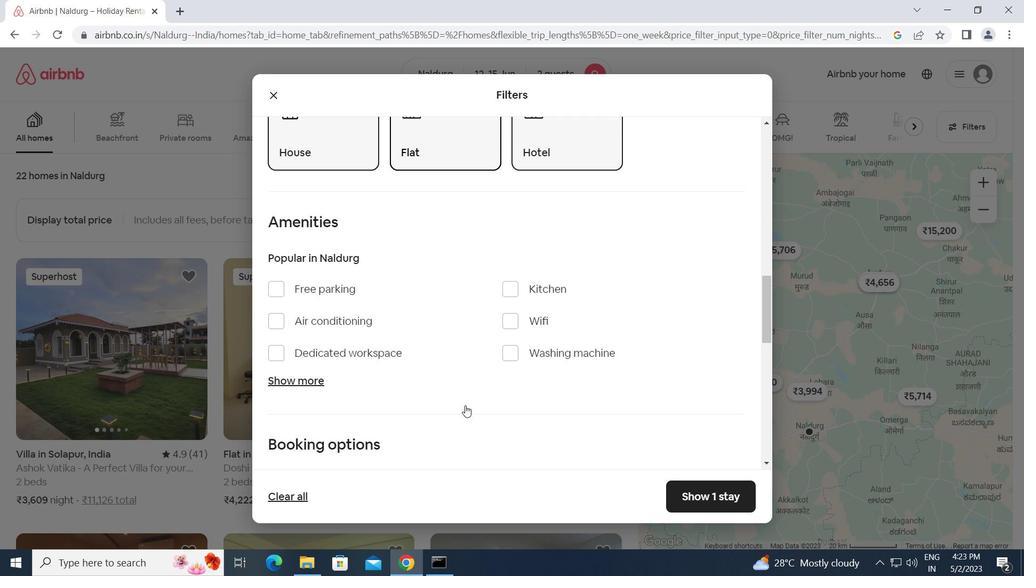 
Action: Mouse moved to (510, 263)
Screenshot: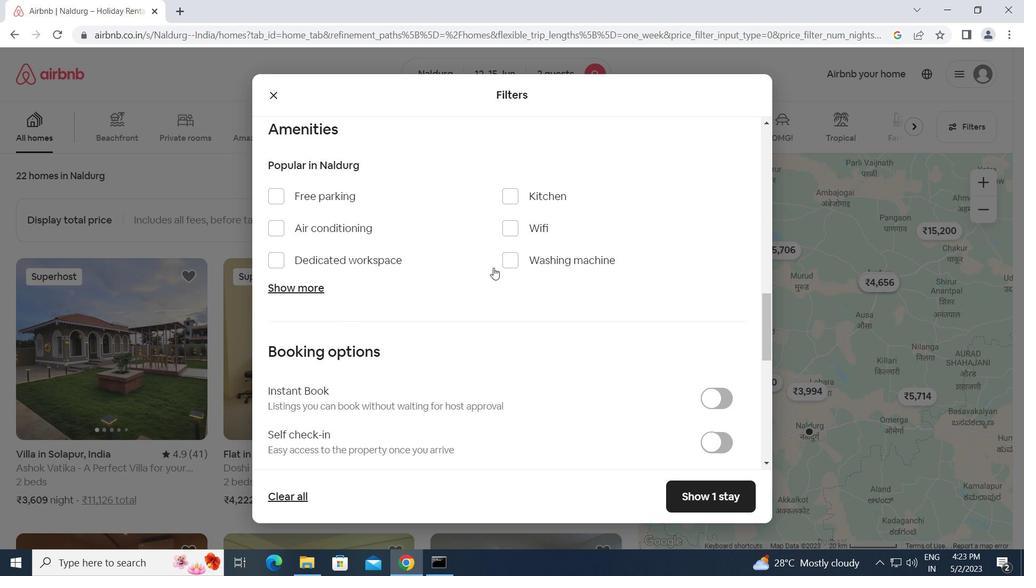 
Action: Mouse pressed left at (510, 263)
Screenshot: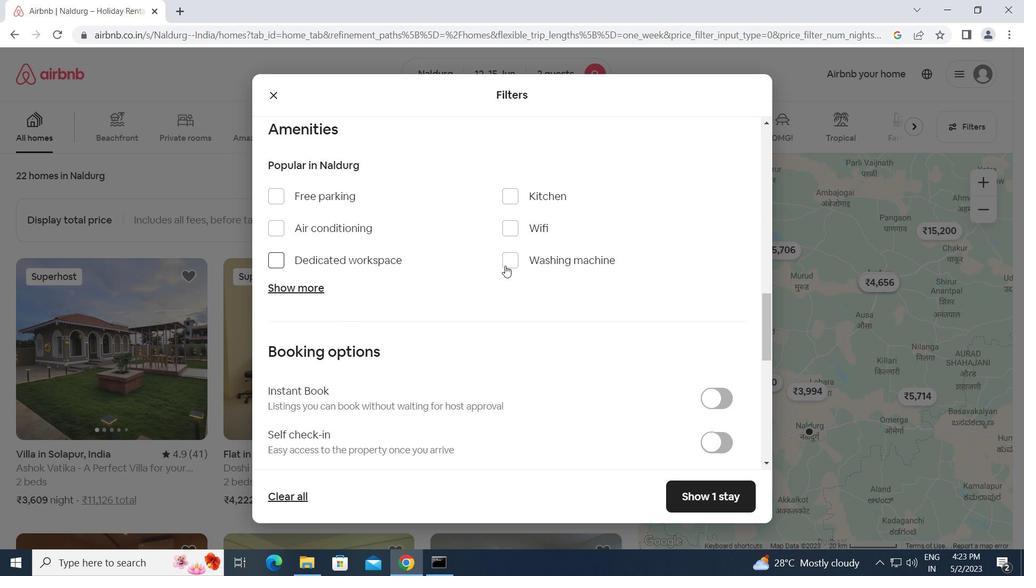 
Action: Mouse moved to (527, 328)
Screenshot: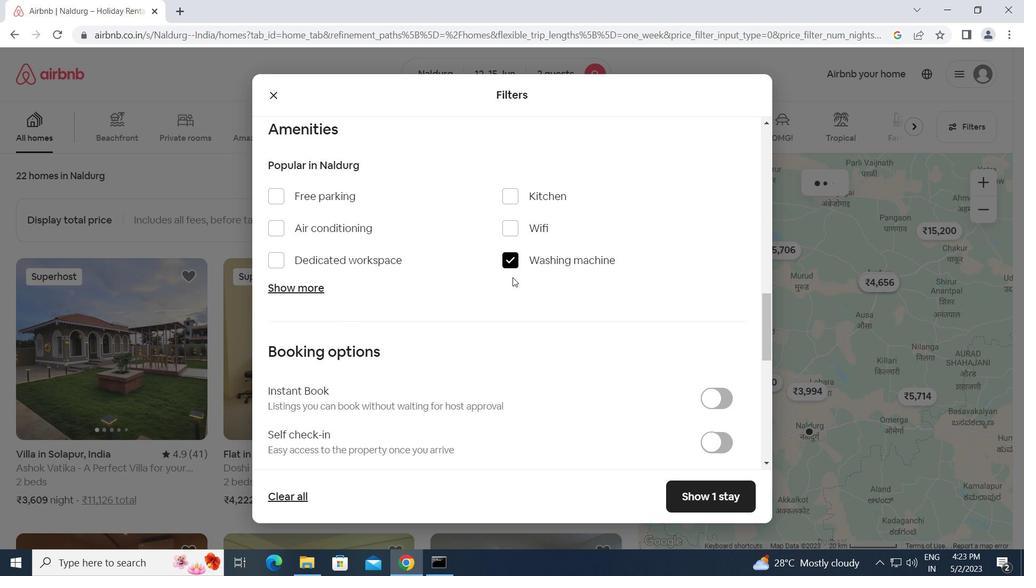 
Action: Mouse scrolled (527, 328) with delta (0, 0)
Screenshot: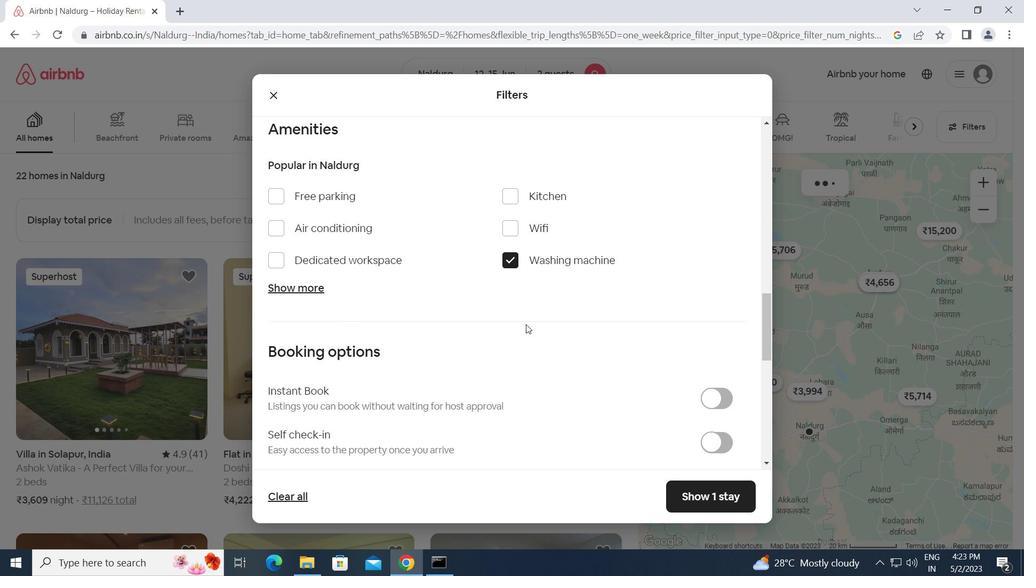 
Action: Mouse scrolled (527, 328) with delta (0, 0)
Screenshot: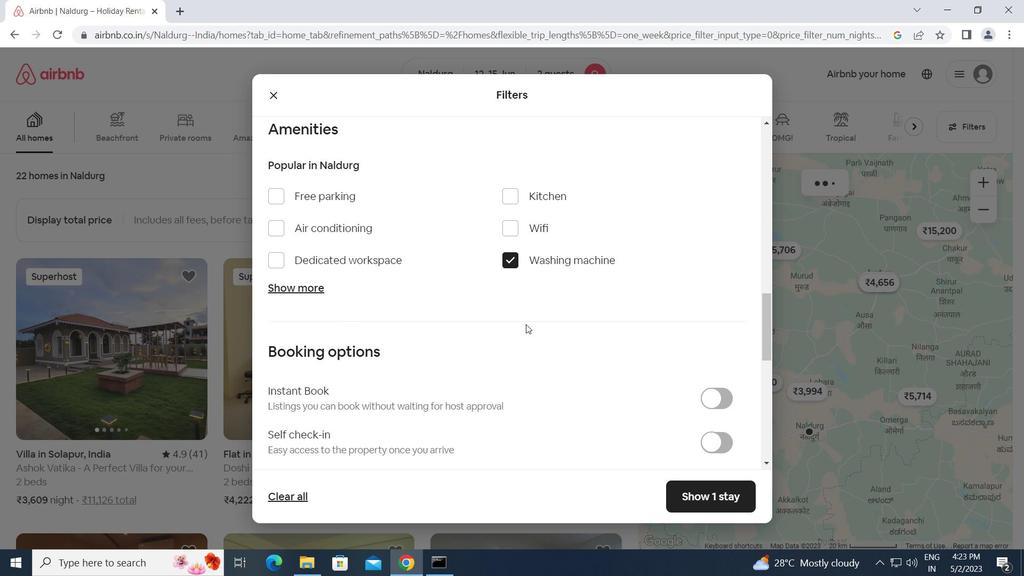 
Action: Mouse scrolled (527, 328) with delta (0, 0)
Screenshot: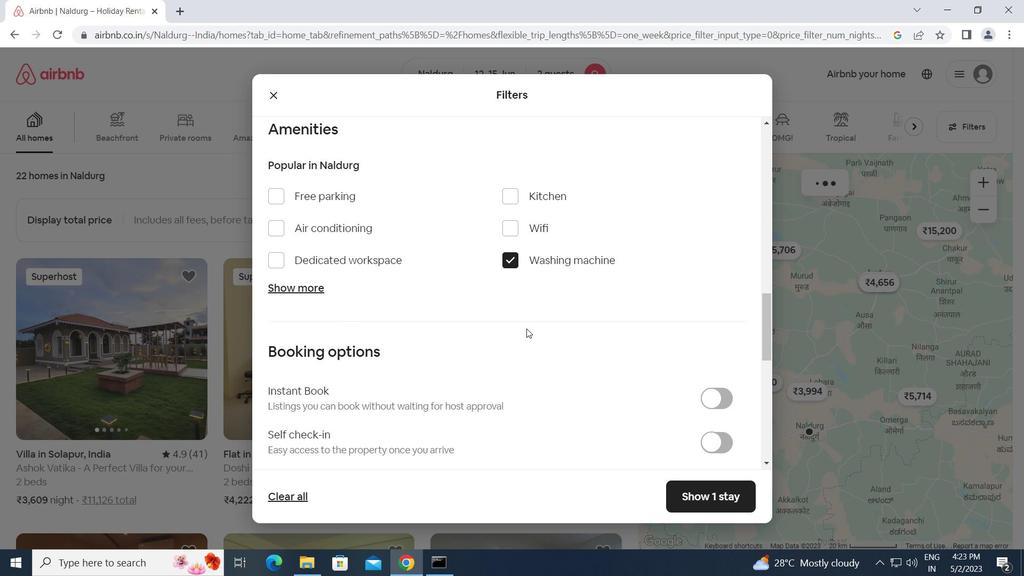 
Action: Mouse moved to (717, 238)
Screenshot: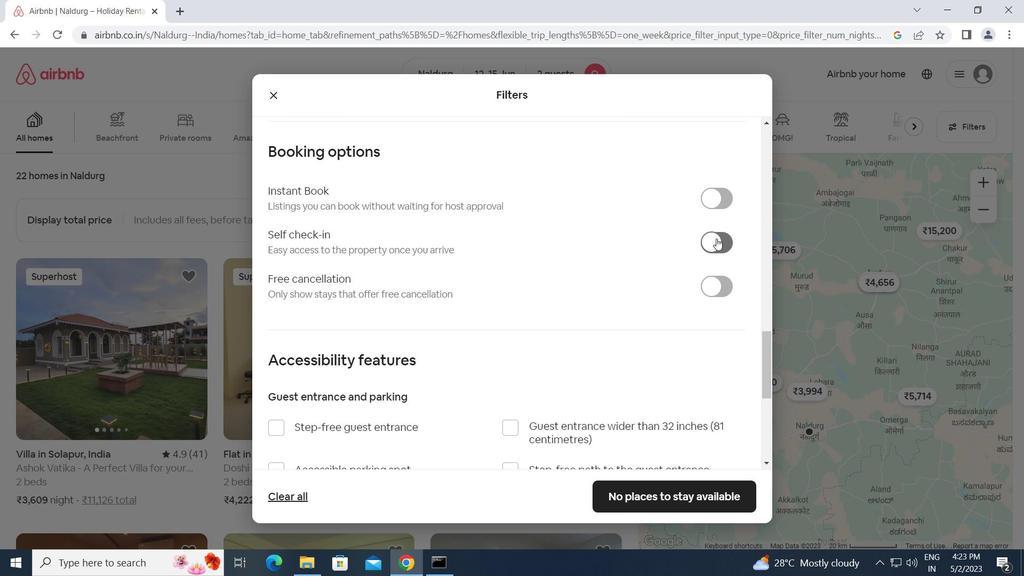 
Action: Mouse pressed left at (717, 238)
Screenshot: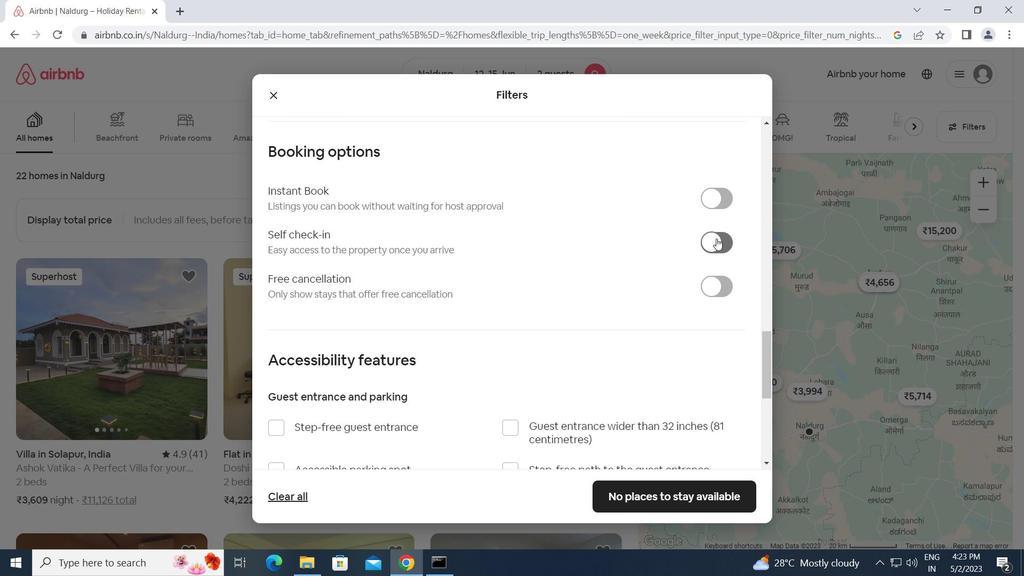 
Action: Mouse moved to (415, 293)
Screenshot: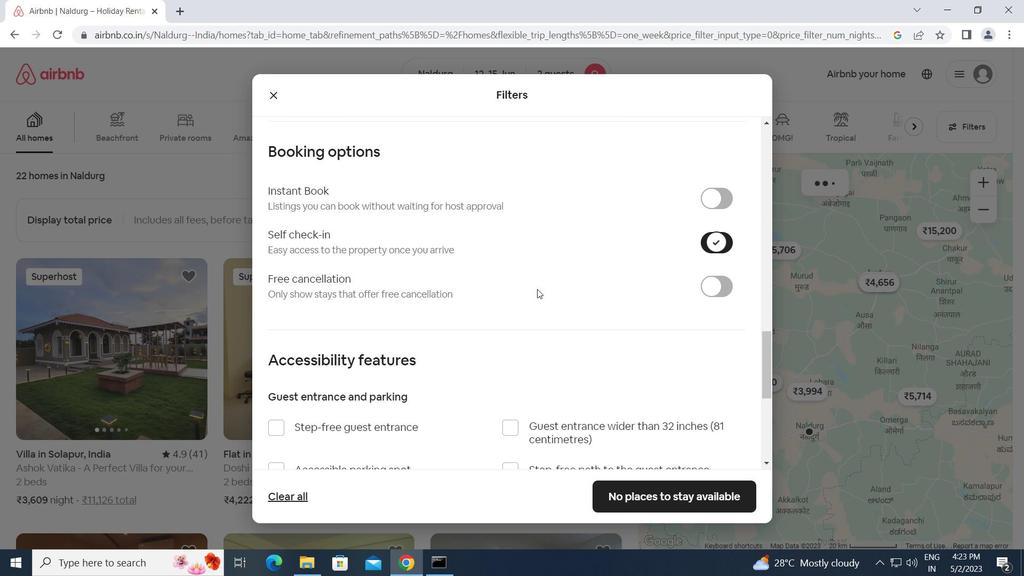 
Action: Mouse scrolled (415, 292) with delta (0, 0)
Screenshot: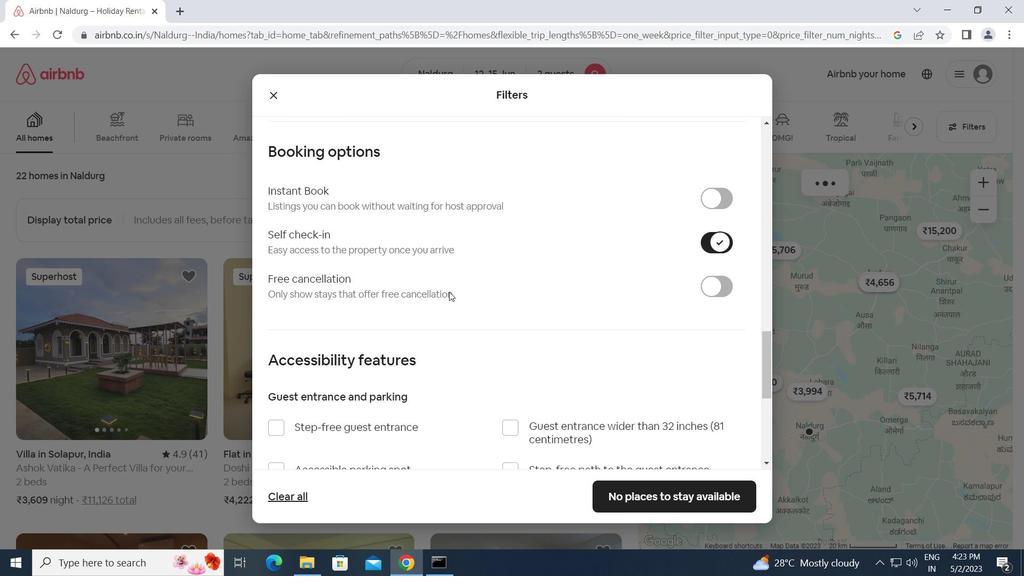 
Action: Mouse moved to (414, 293)
Screenshot: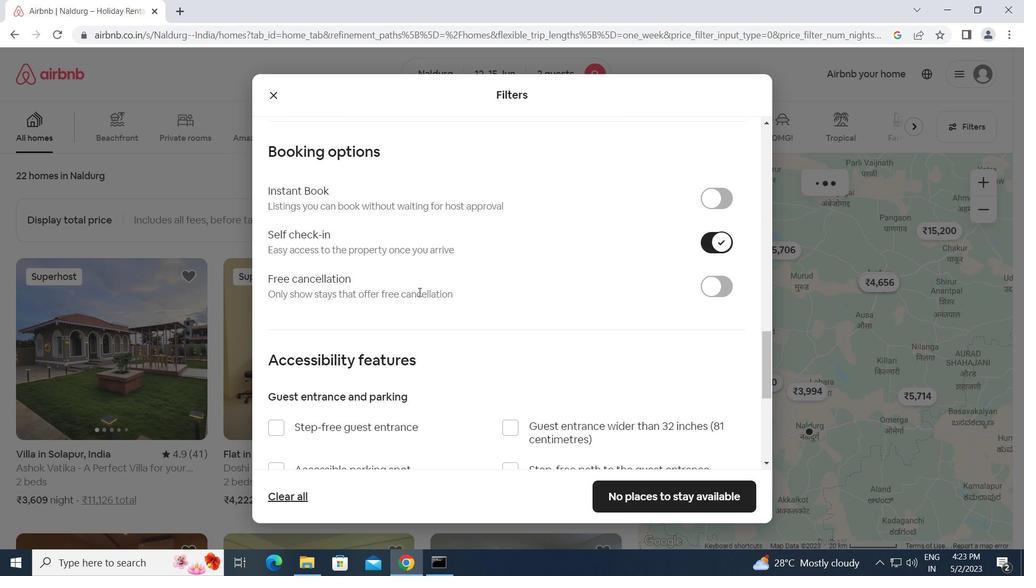 
Action: Mouse scrolled (414, 293) with delta (0, 0)
Screenshot: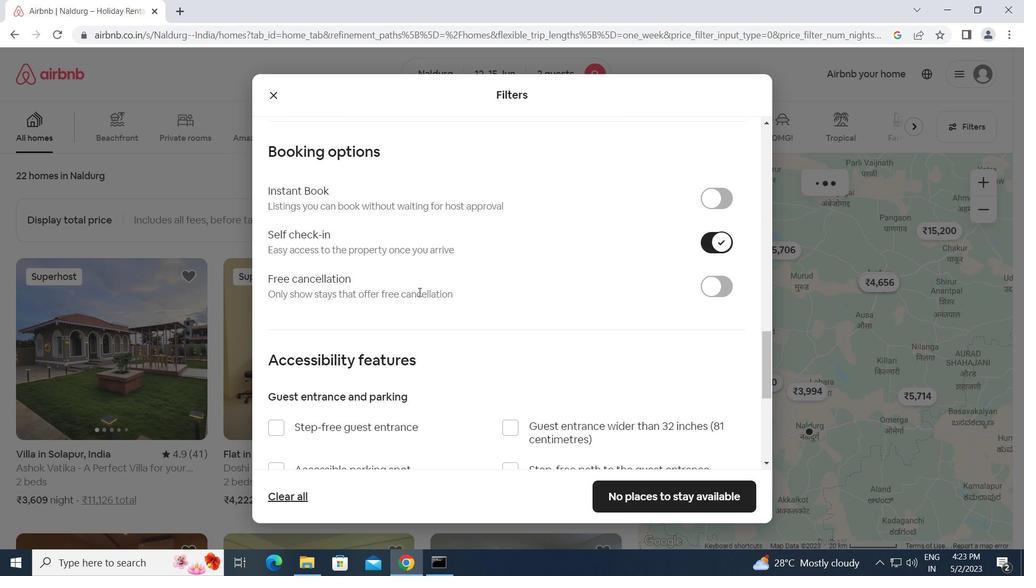 
Action: Mouse scrolled (414, 293) with delta (0, 0)
Screenshot: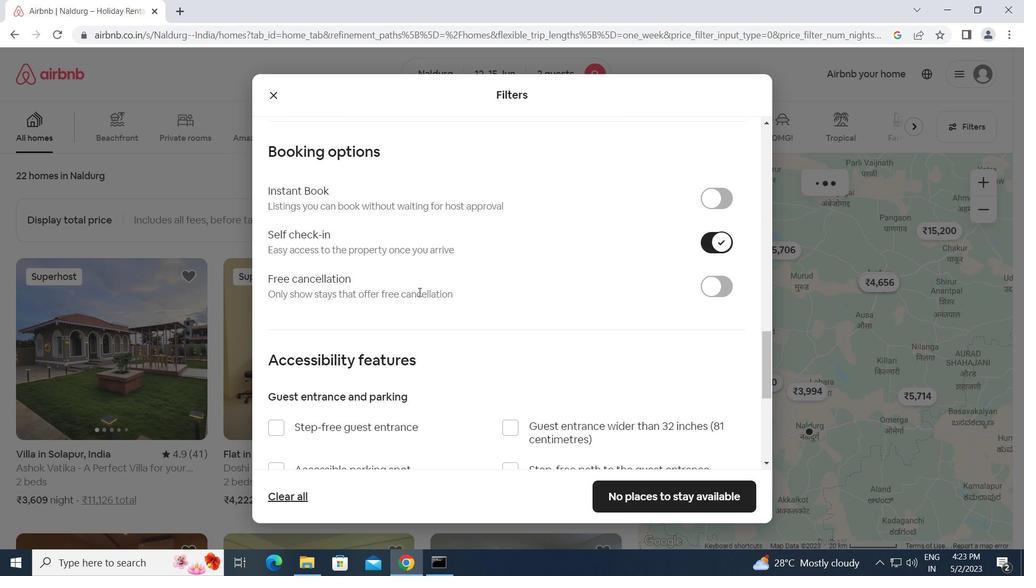 
Action: Mouse scrolled (414, 293) with delta (0, 0)
Screenshot: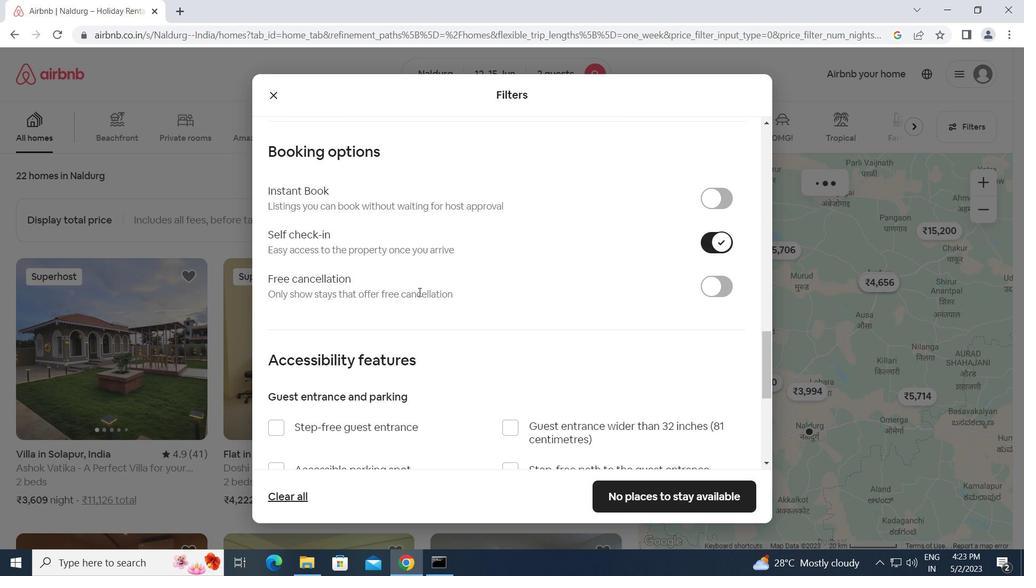 
Action: Mouse scrolled (414, 293) with delta (0, 0)
Screenshot: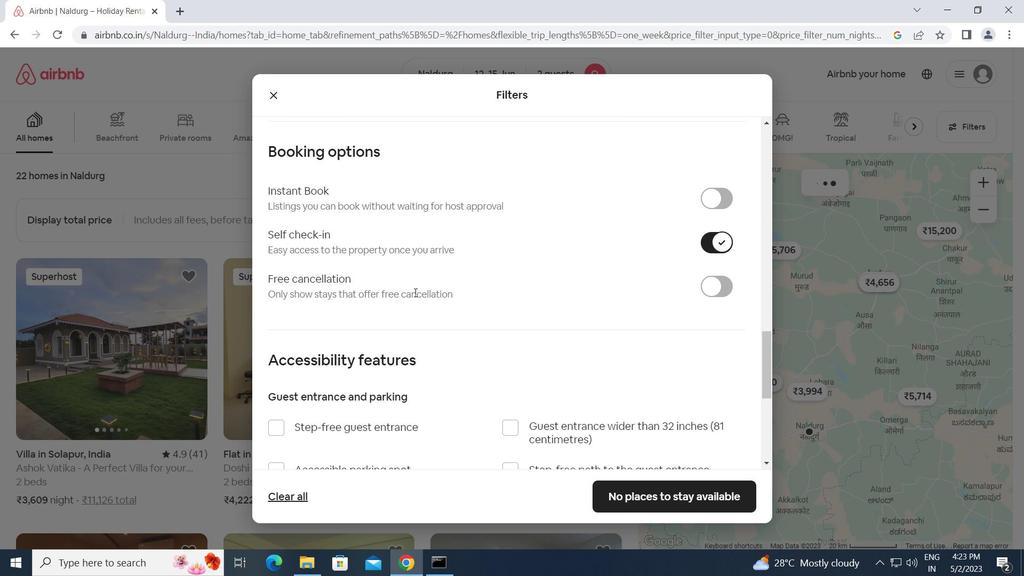 
Action: Mouse scrolled (414, 293) with delta (0, 0)
Screenshot: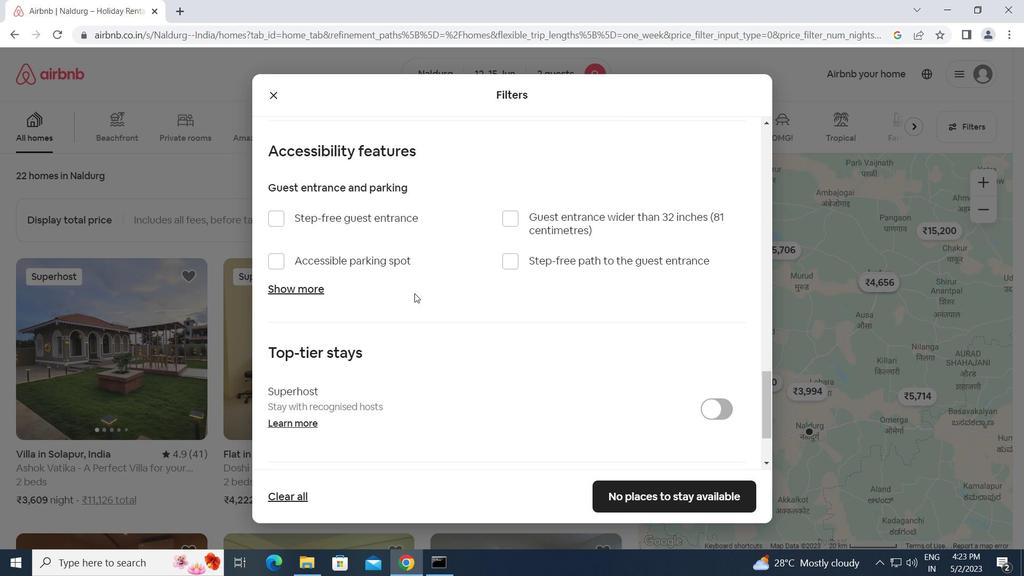 
Action: Mouse scrolled (414, 293) with delta (0, 0)
Screenshot: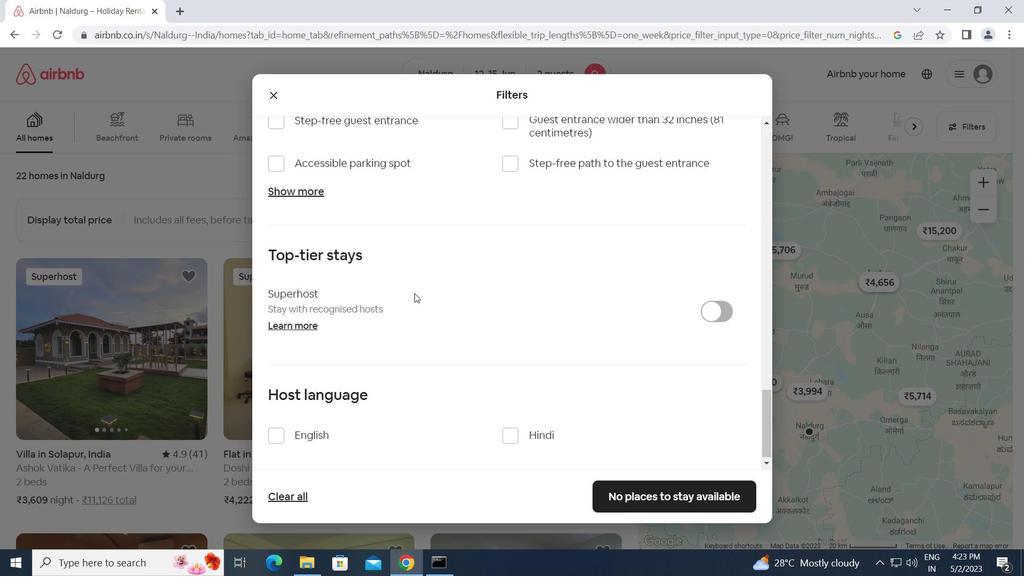
Action: Mouse scrolled (414, 293) with delta (0, 0)
Screenshot: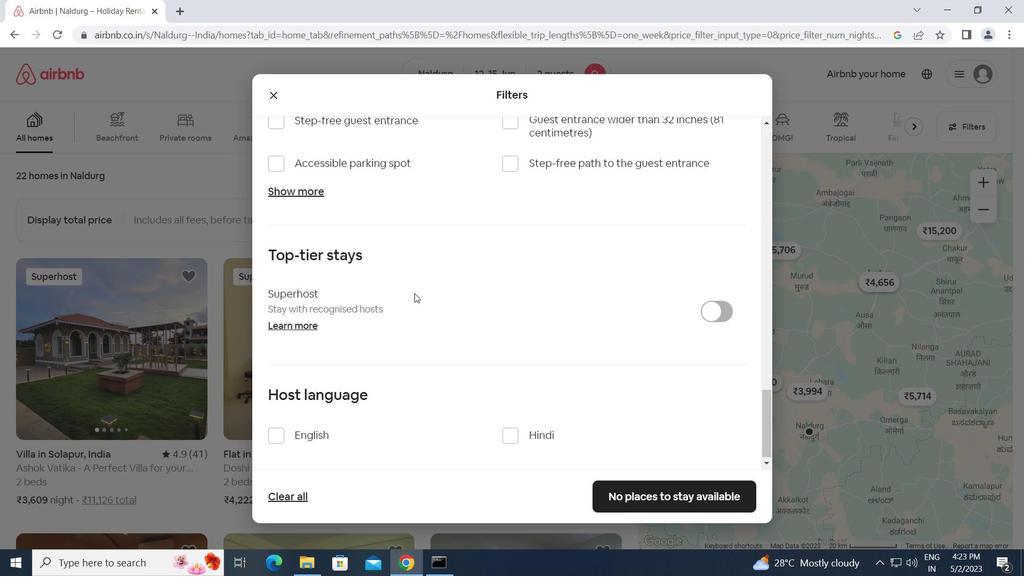 
Action: Mouse scrolled (414, 293) with delta (0, 0)
Screenshot: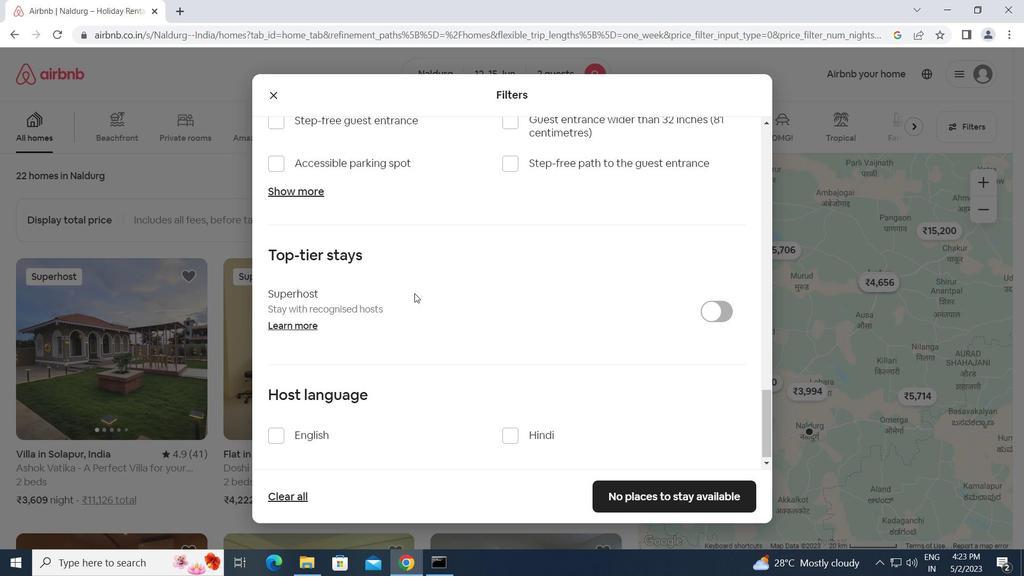 
Action: Mouse moved to (414, 295)
Screenshot: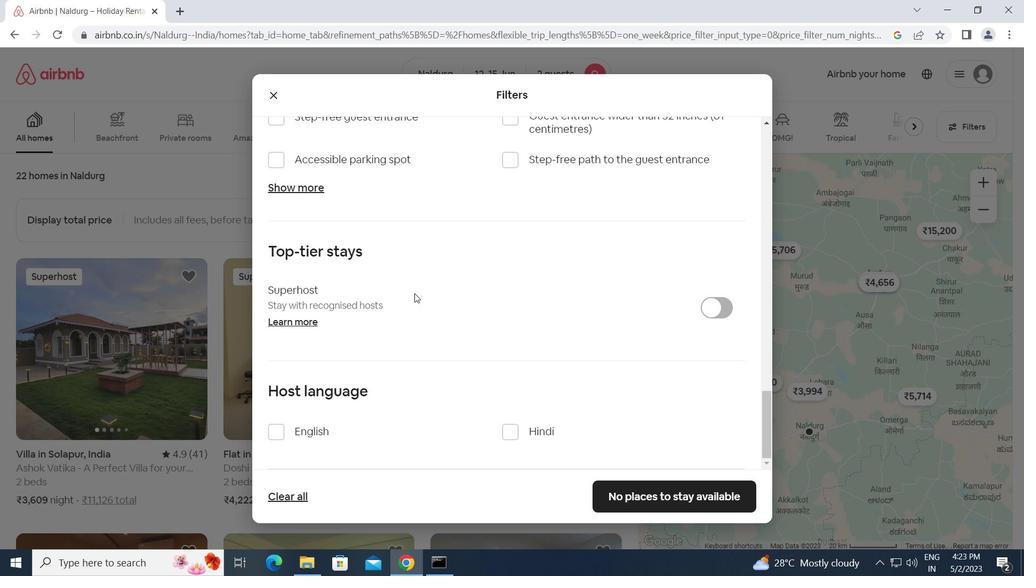 
Action: Mouse scrolled (414, 294) with delta (0, 0)
Screenshot: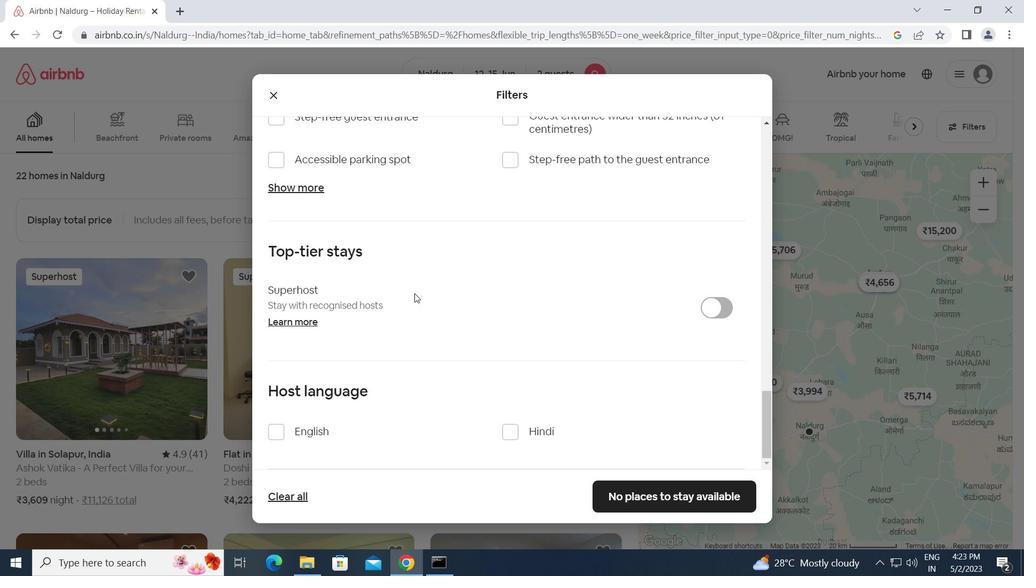 
Action: Mouse moved to (283, 428)
Screenshot: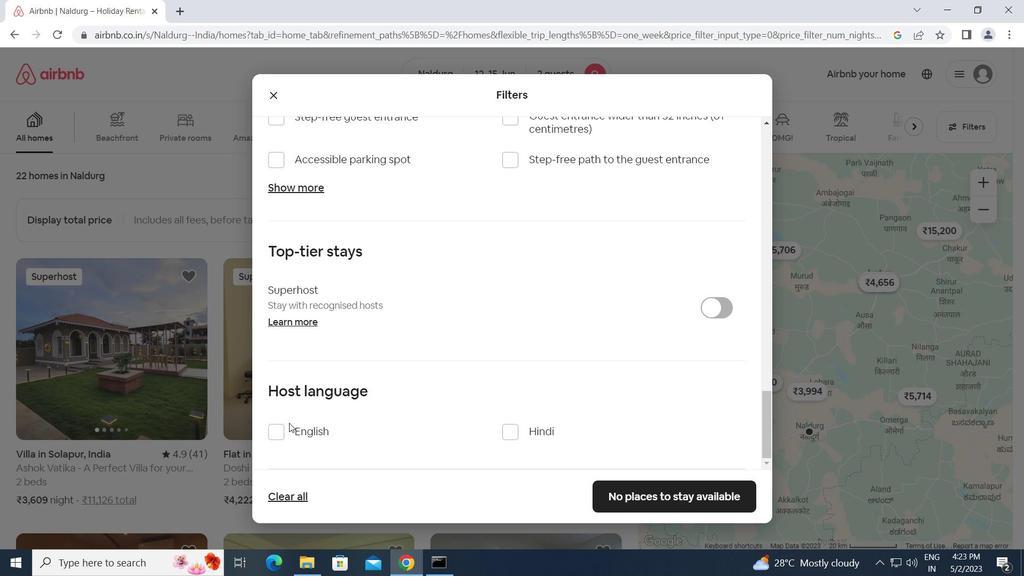 
Action: Mouse pressed left at (283, 428)
Screenshot: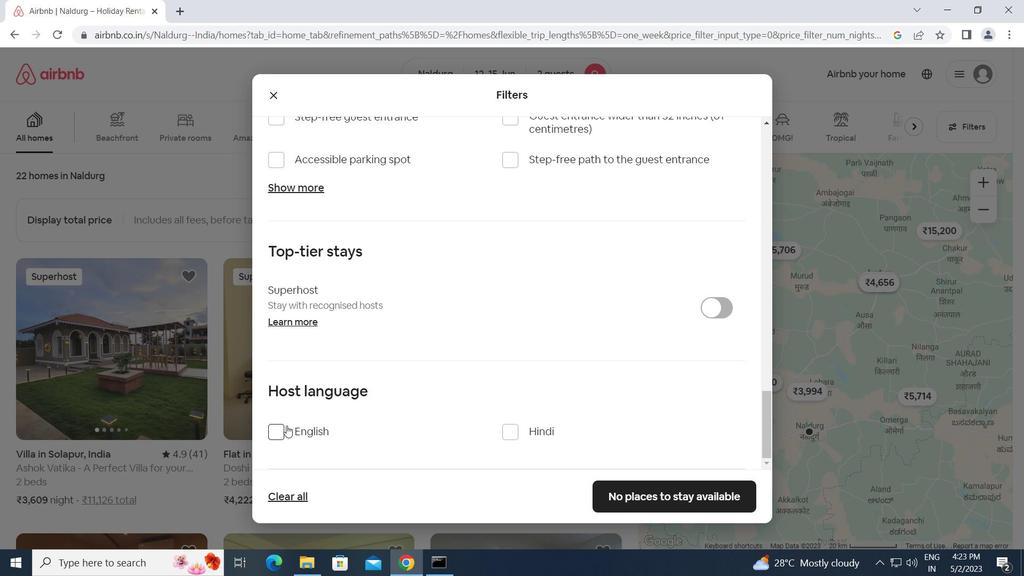 
Action: Mouse moved to (671, 499)
Screenshot: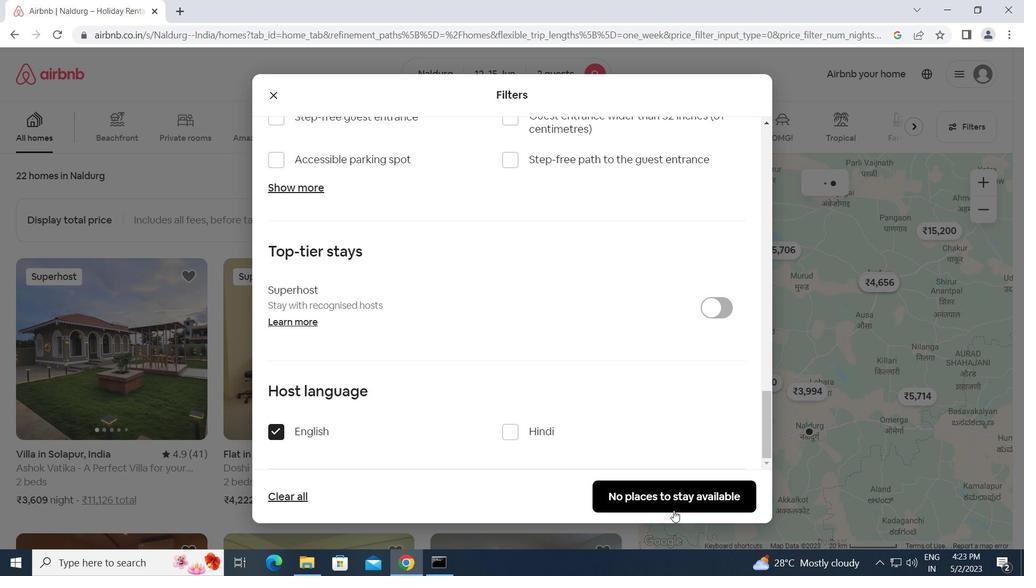 
Action: Mouse pressed left at (671, 499)
Screenshot: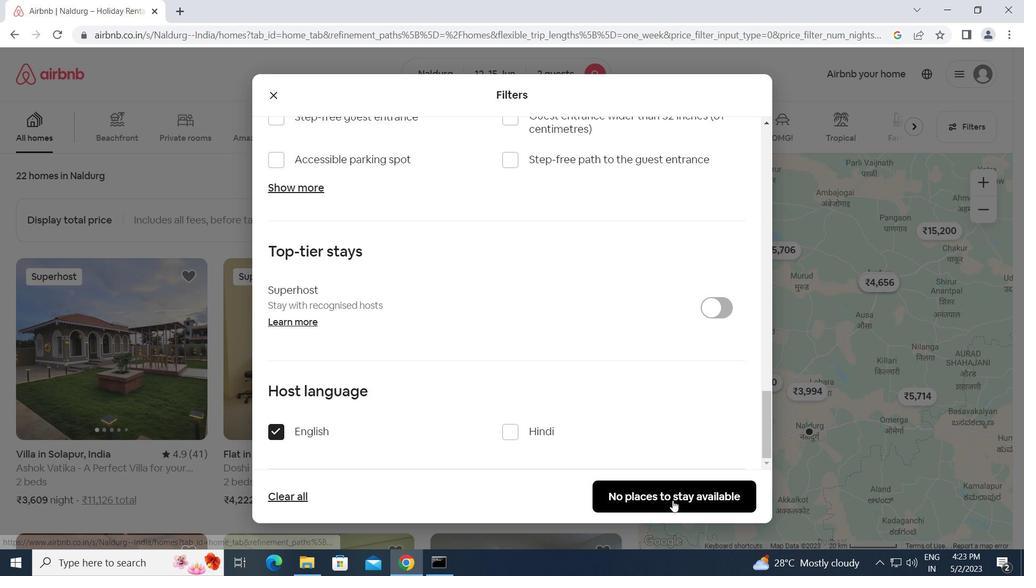 
